 Task: Send an email with the signature Dale Allen with the subject Thank you for collaboration and the message I need to make some changes to the project plan. Can you please provide me with the necessary access to do so? from softage.10@softage.net to softage.9@softage.net and softage.8@softage.net
Action: Mouse moved to (115, 121)
Screenshot: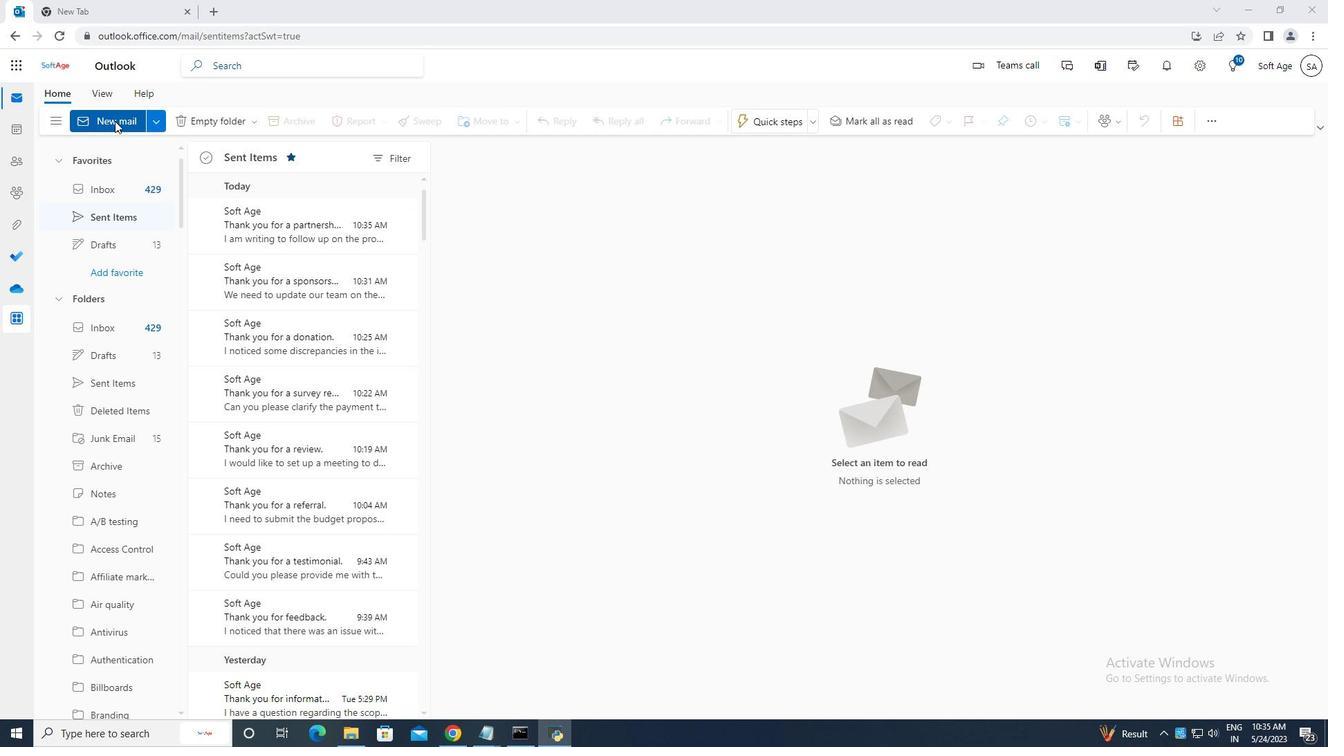 
Action: Mouse pressed left at (115, 121)
Screenshot: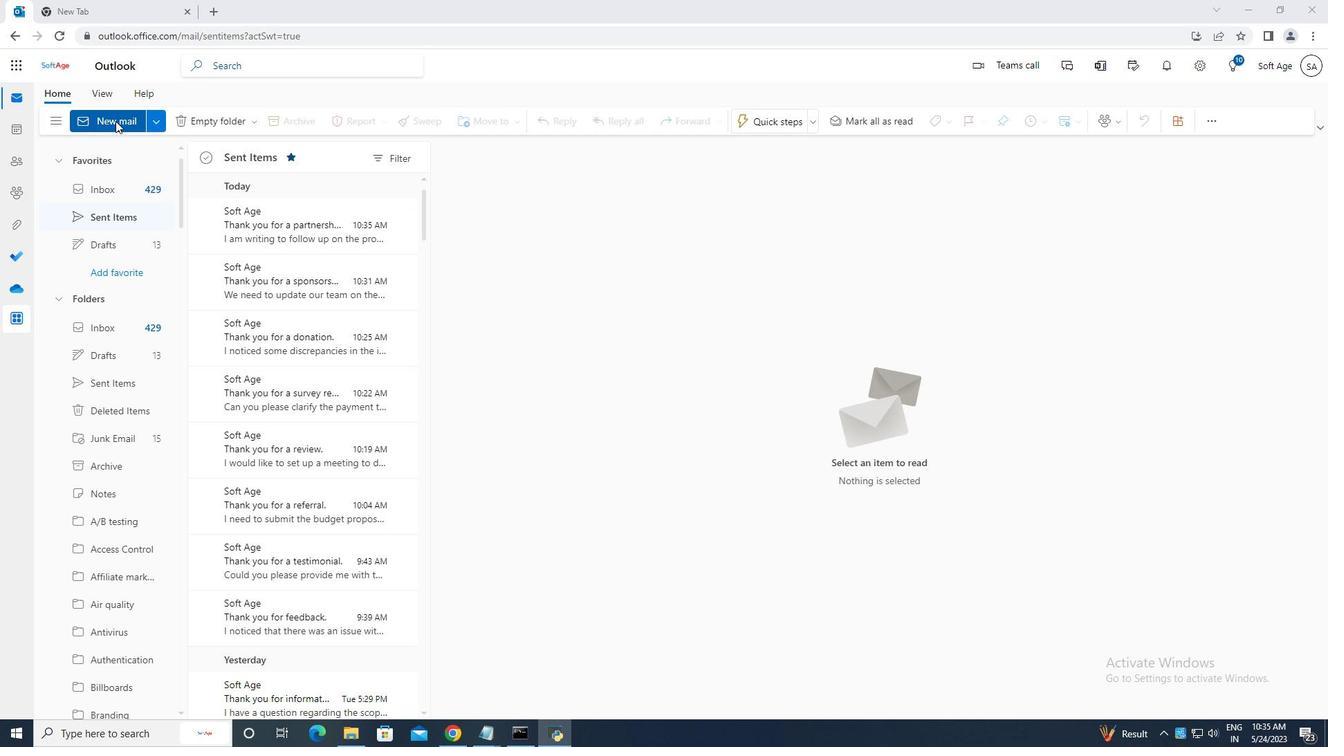 
Action: Mouse moved to (898, 118)
Screenshot: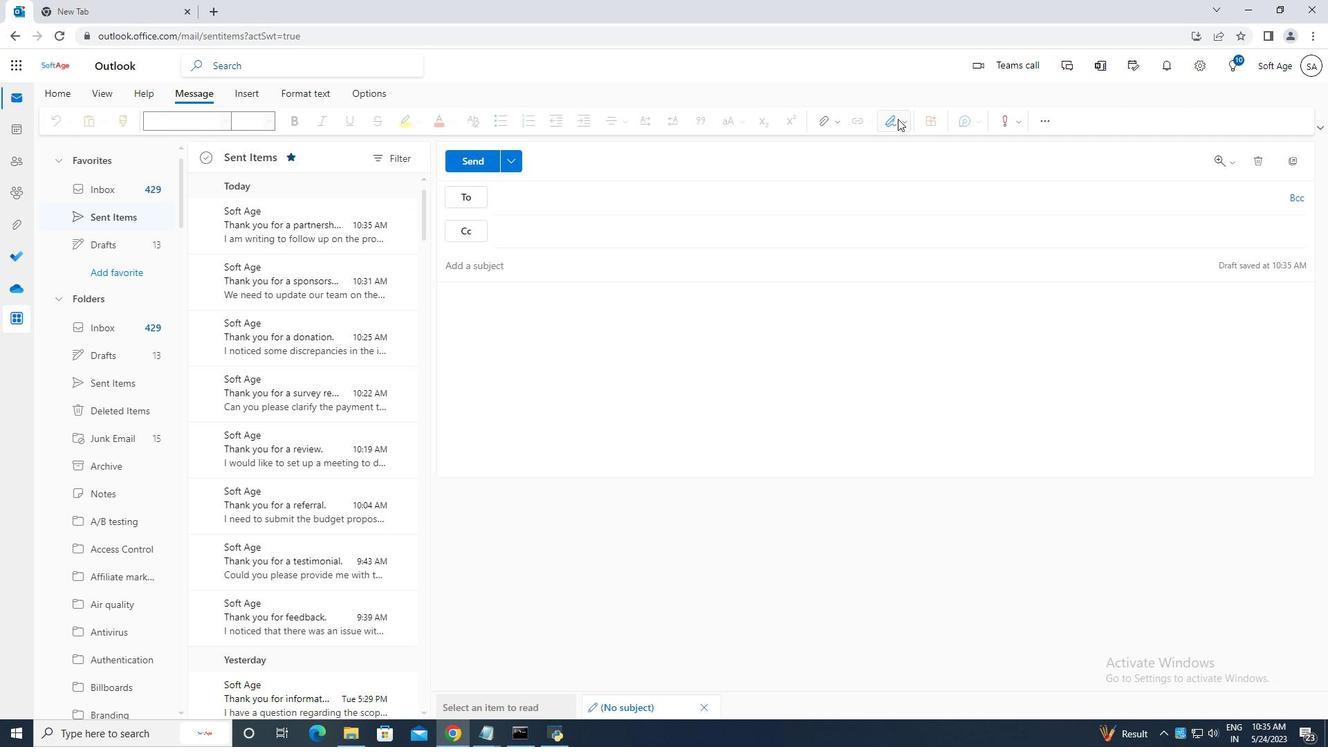 
Action: Mouse pressed left at (898, 118)
Screenshot: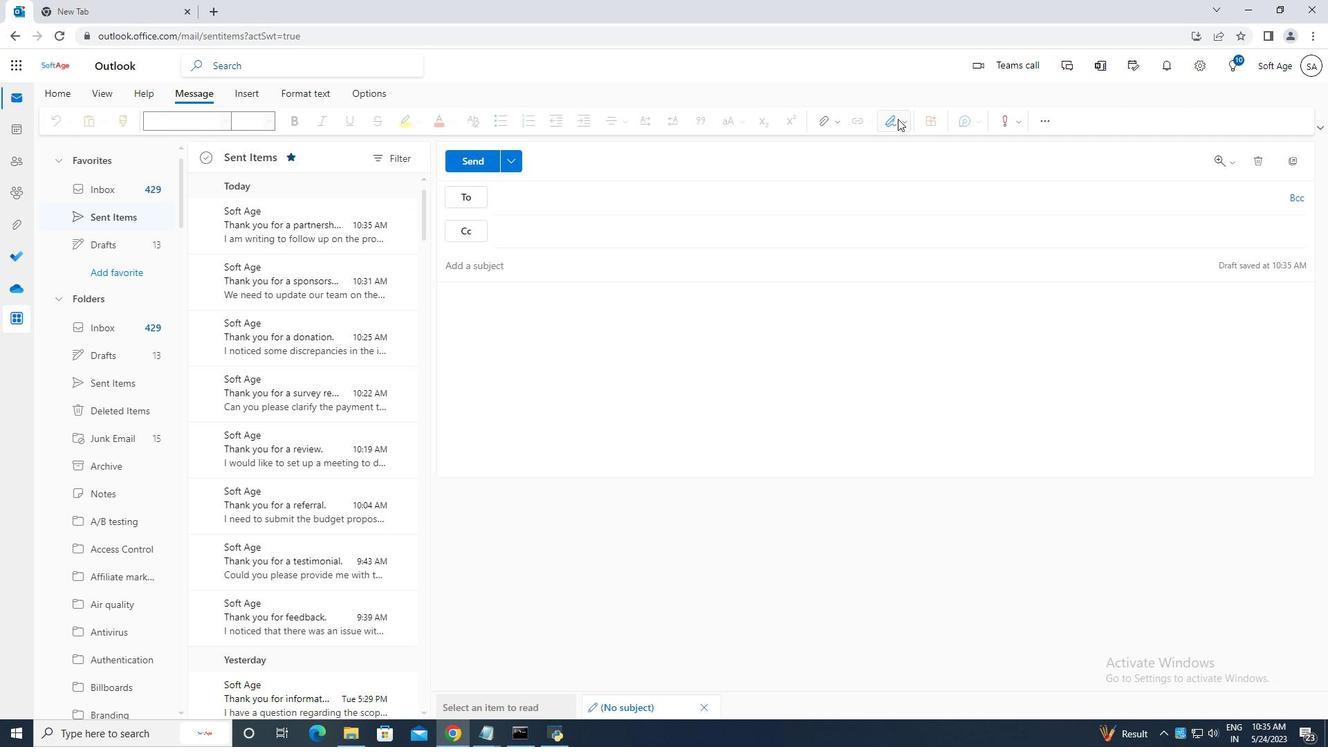
Action: Mouse moved to (880, 182)
Screenshot: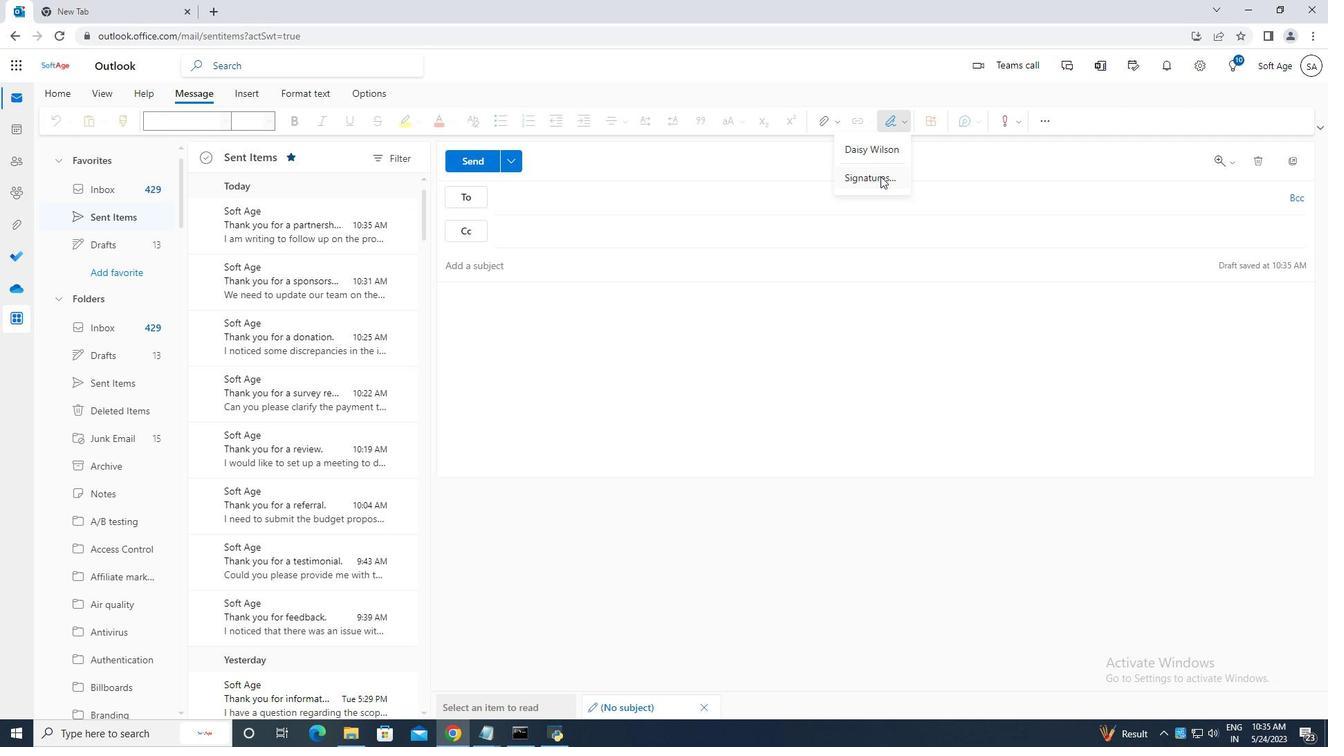 
Action: Mouse pressed left at (880, 182)
Screenshot: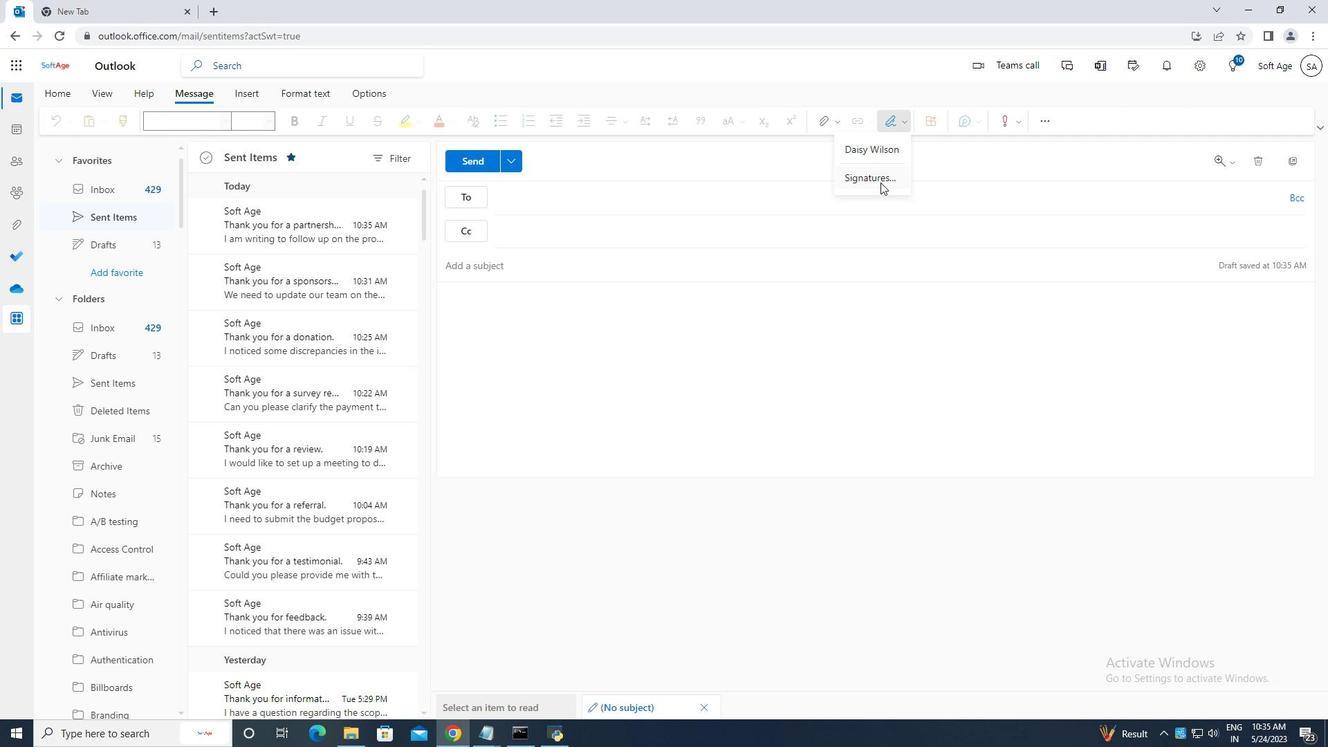 
Action: Mouse moved to (947, 235)
Screenshot: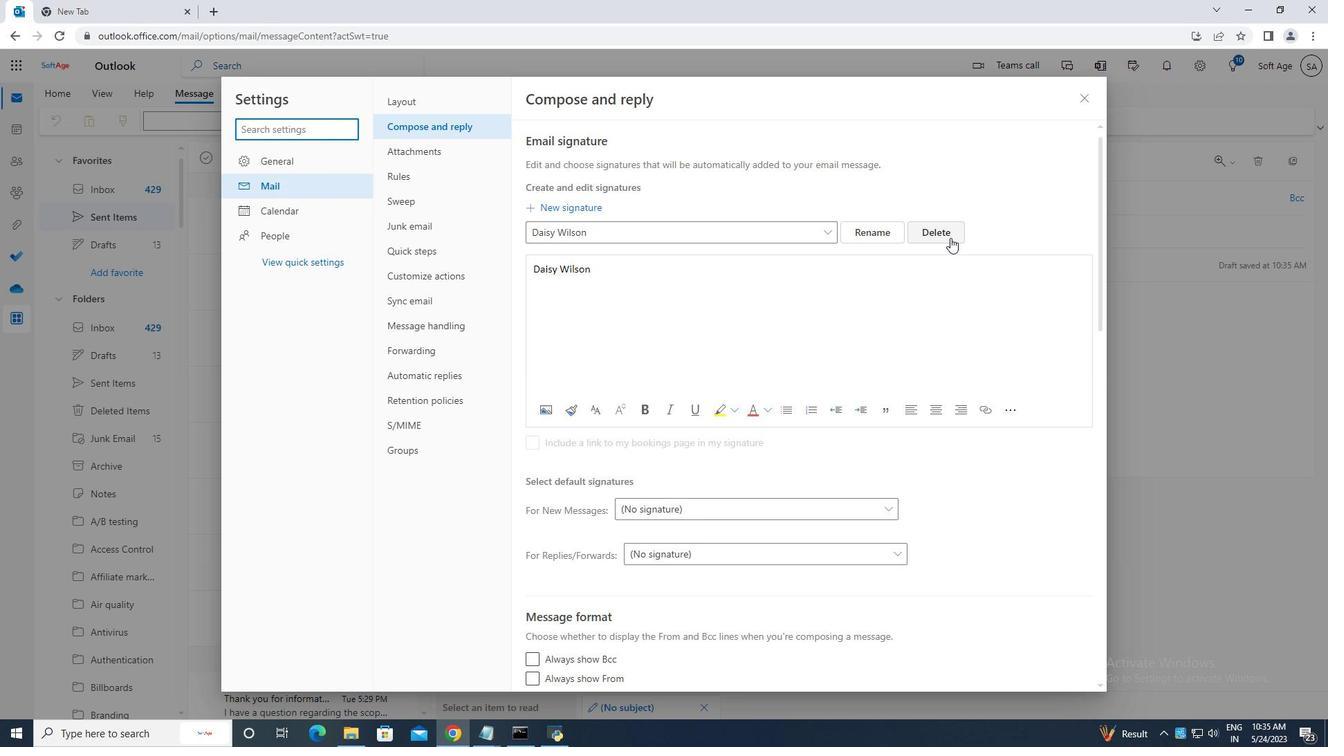 
Action: Mouse pressed left at (947, 235)
Screenshot: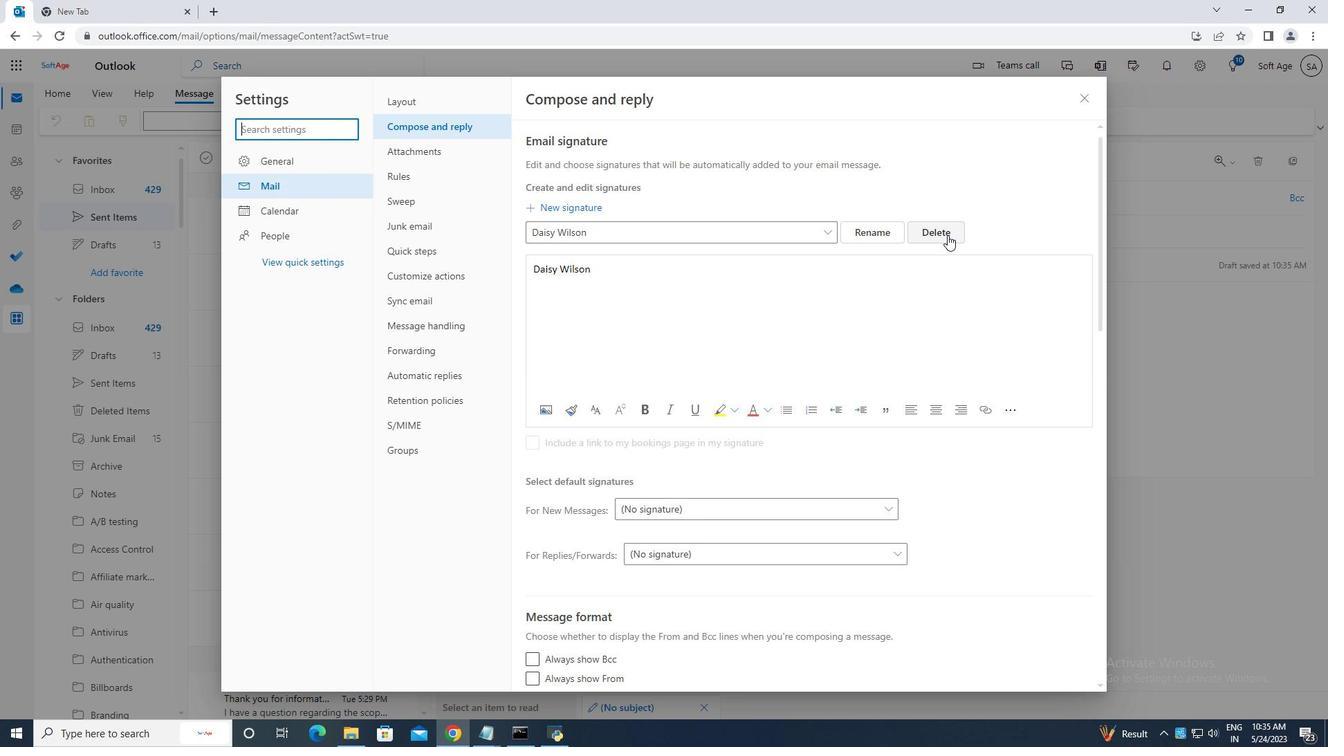 
Action: Mouse moved to (650, 226)
Screenshot: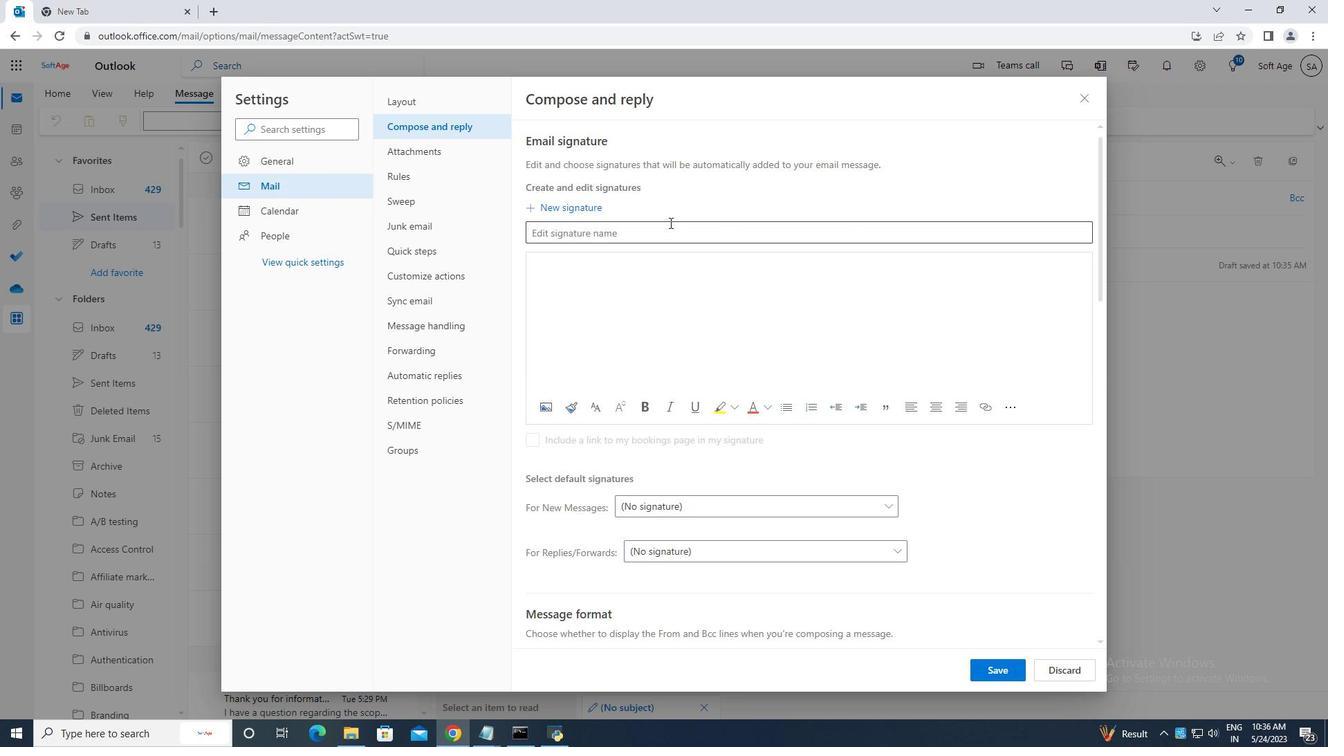 
Action: Mouse pressed left at (650, 226)
Screenshot: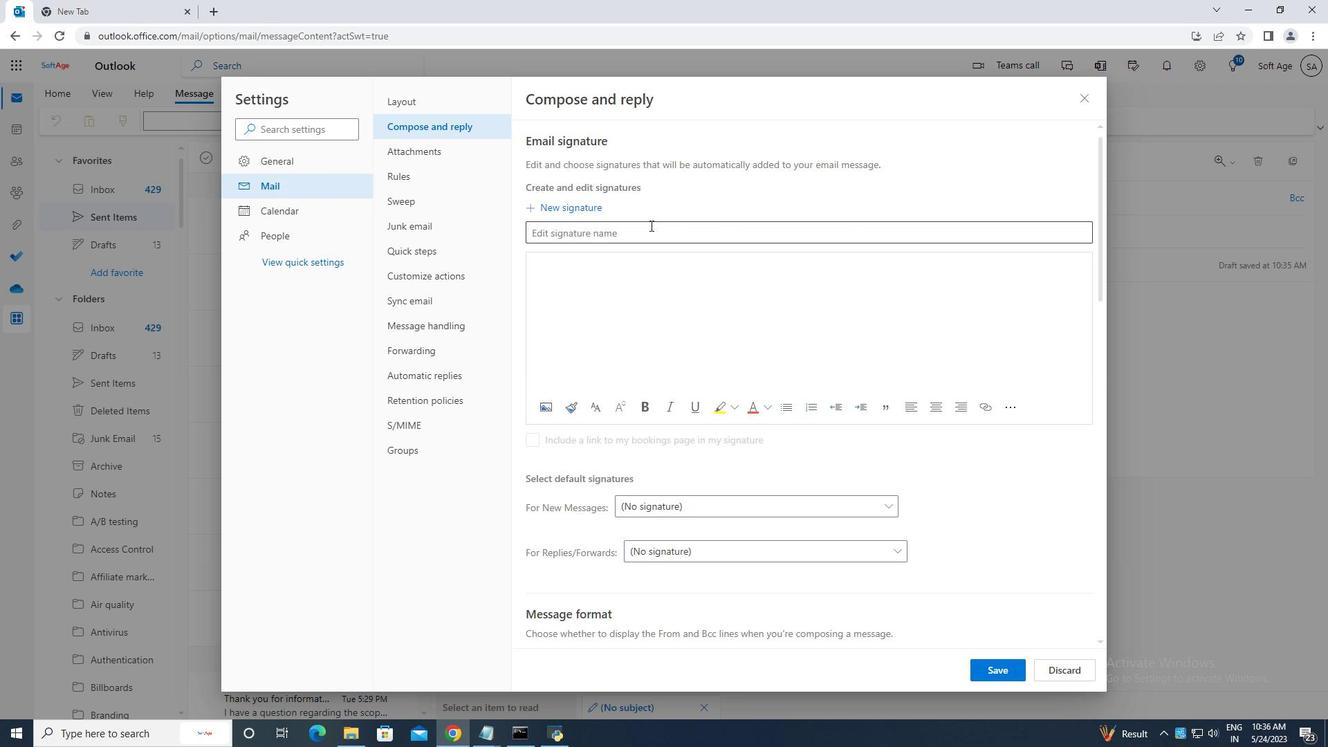 
Action: Key pressed <Key.caps_lock>D<Key.caps_lock>ale<Key.space><Key.caps_lock>A<Key.caps_lock>llen<Key.space>
Screenshot: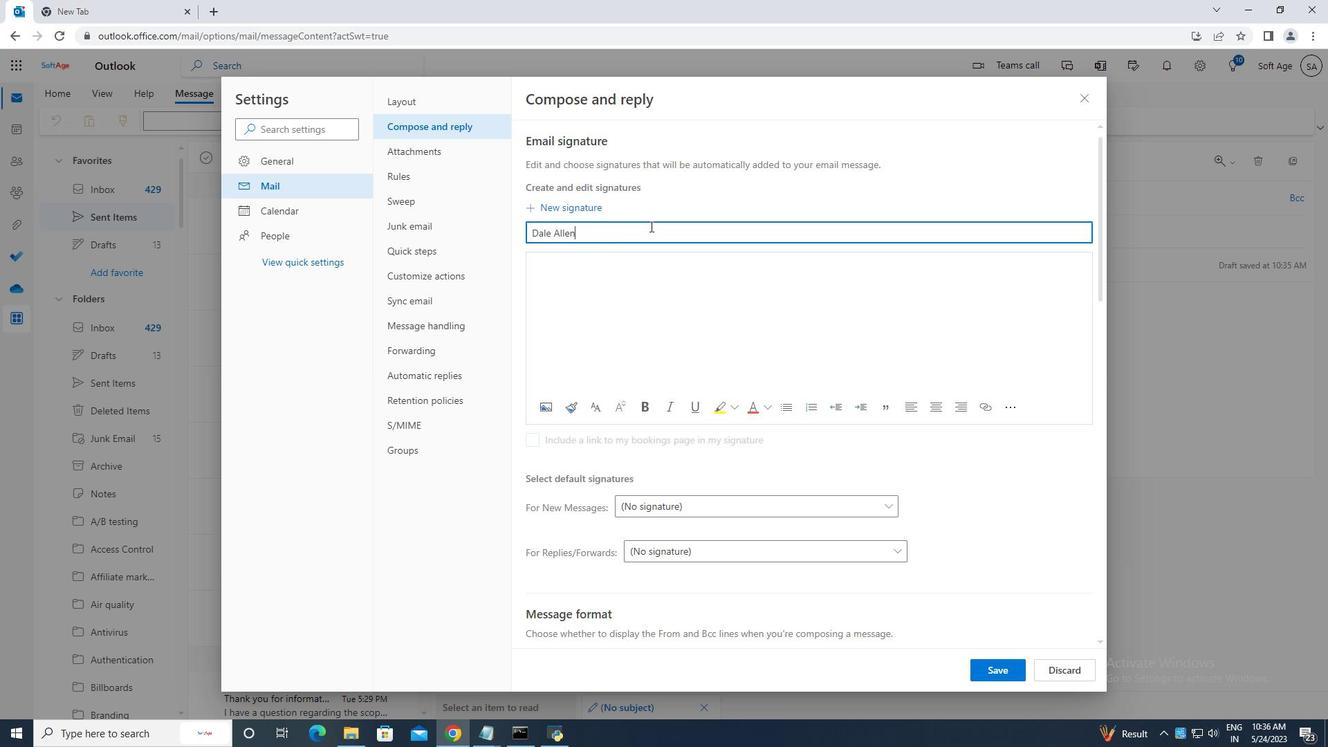 
Action: Mouse moved to (550, 262)
Screenshot: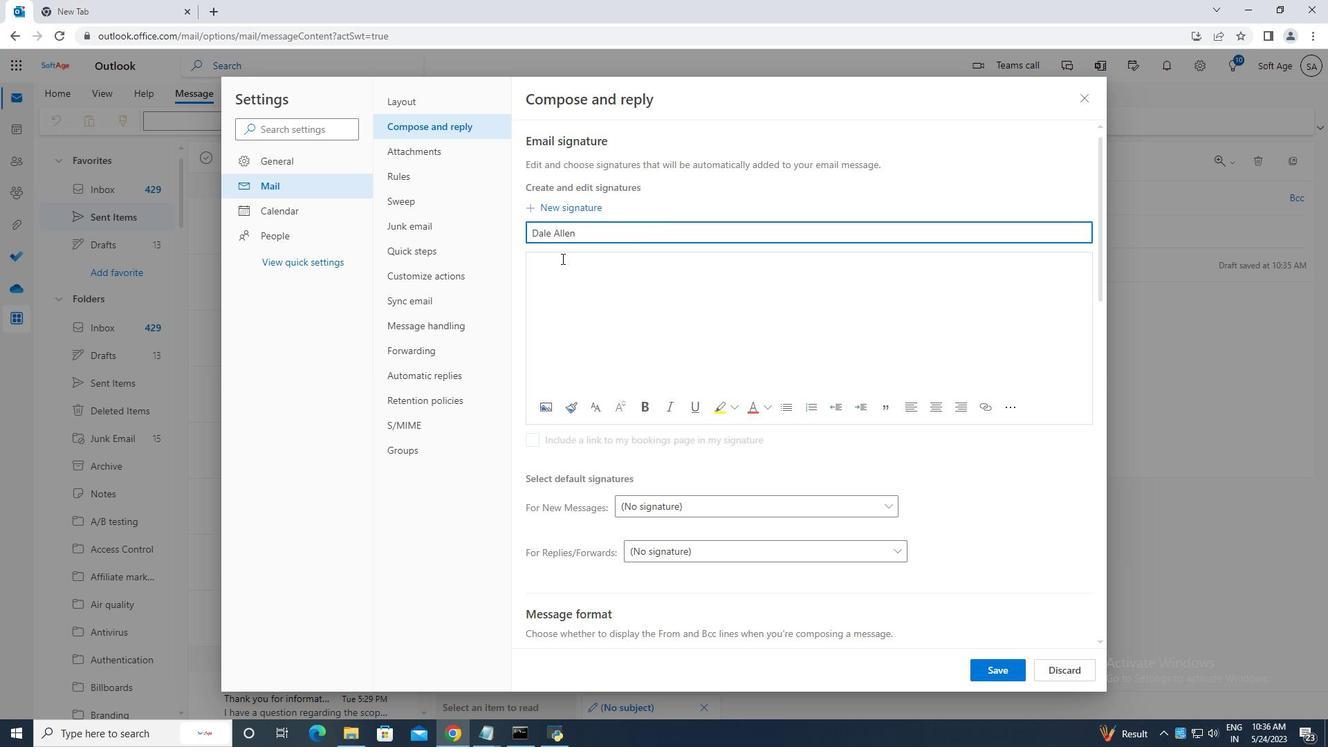 
Action: Mouse pressed left at (550, 262)
Screenshot: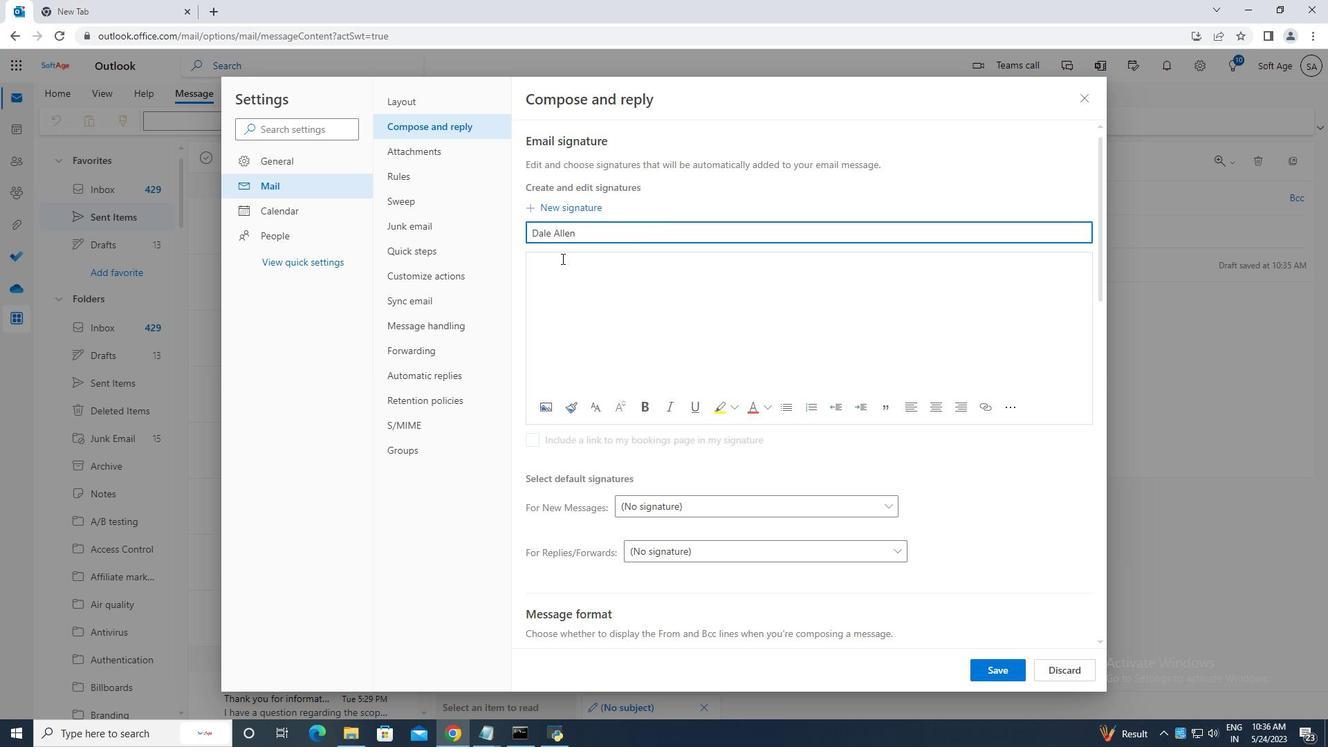 
Action: Mouse moved to (549, 261)
Screenshot: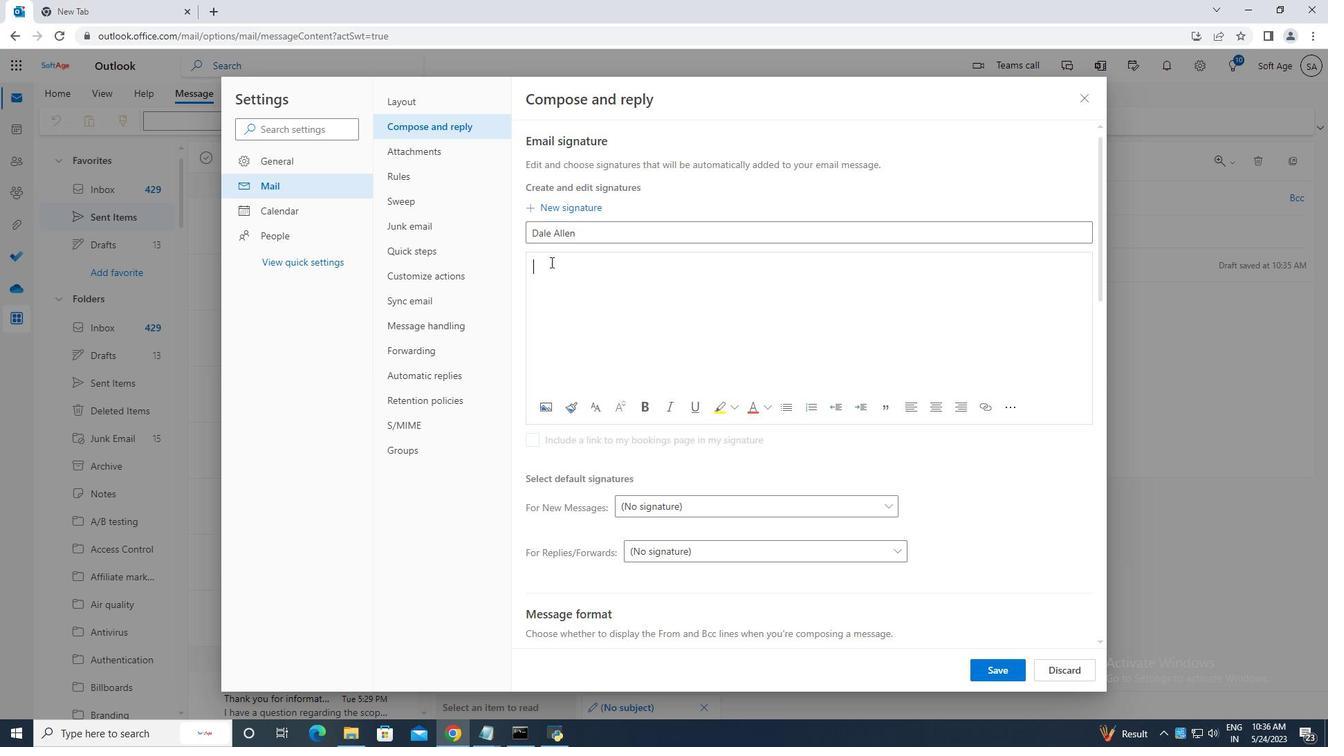 
Action: Key pressed <Key.caps_lock>D<Key.caps_lock>ale<Key.space><Key.caps_lock>A<Key.caps_lock>llen
Screenshot: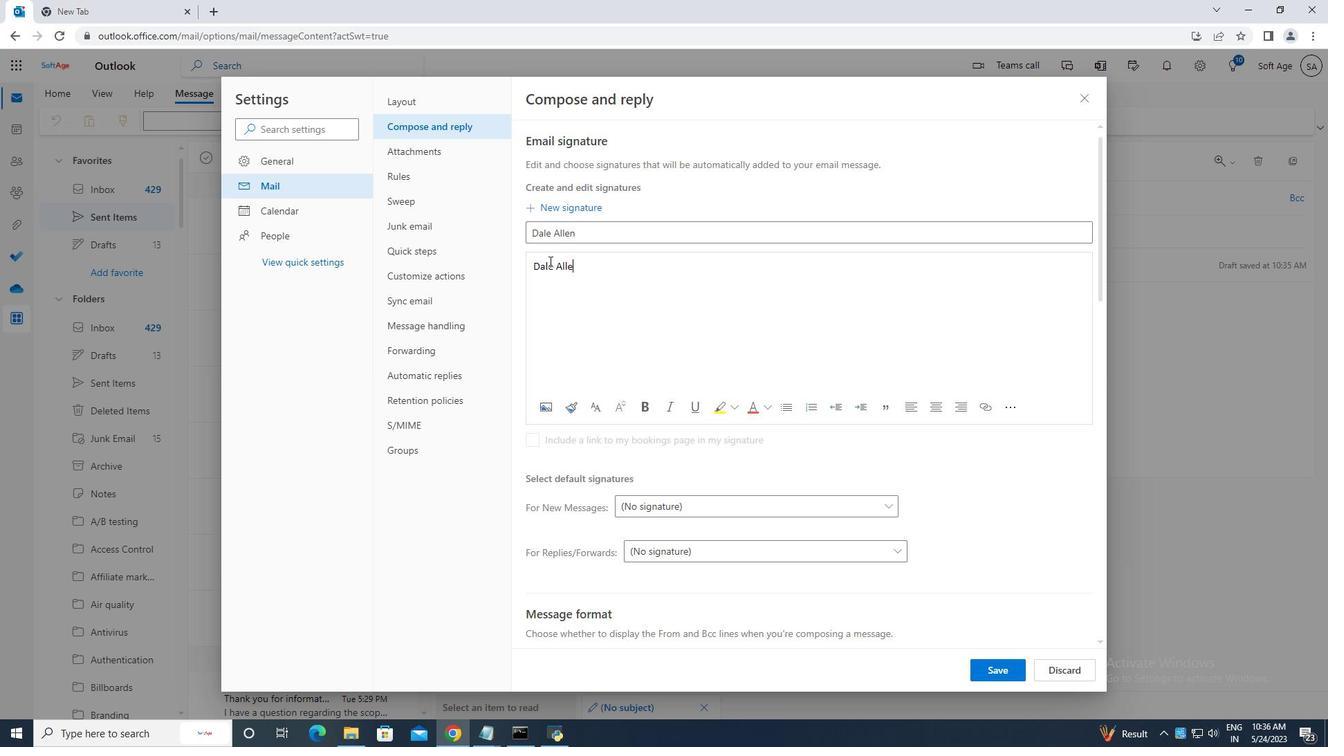 
Action: Mouse moved to (996, 673)
Screenshot: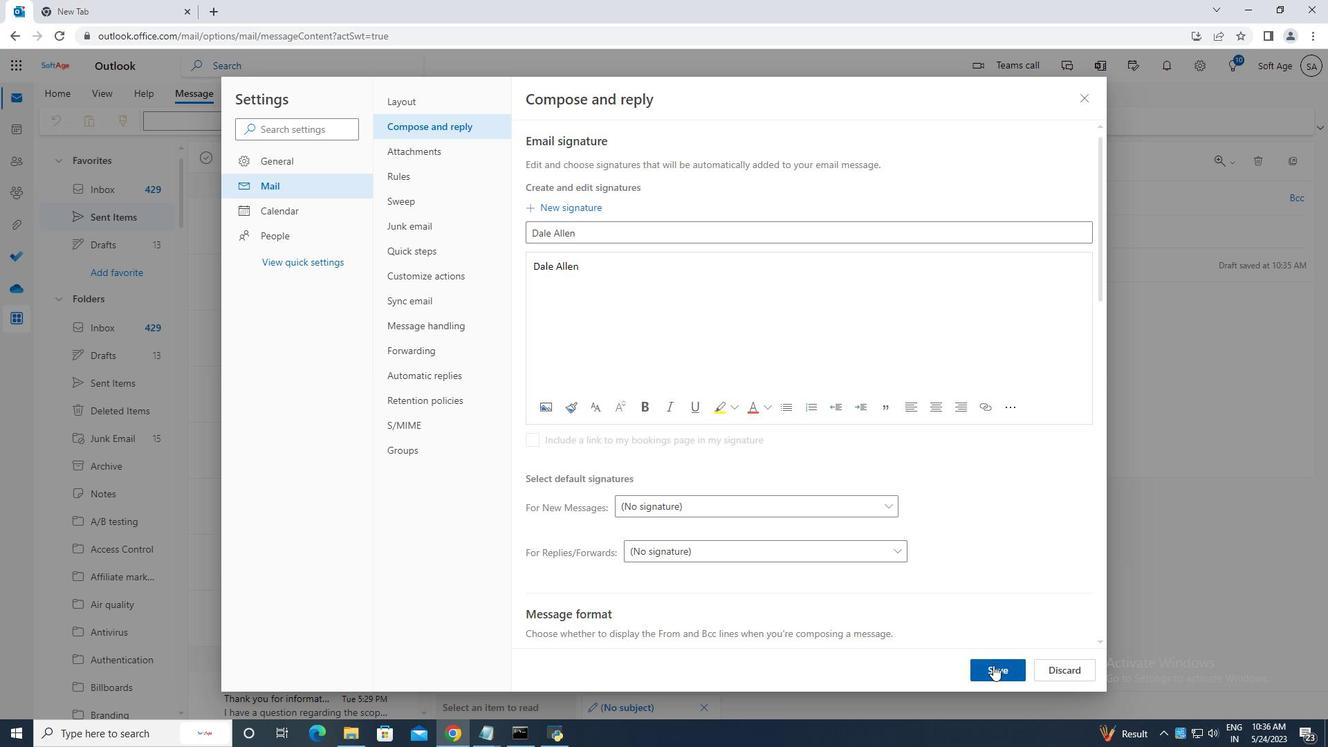 
Action: Mouse pressed left at (996, 673)
Screenshot: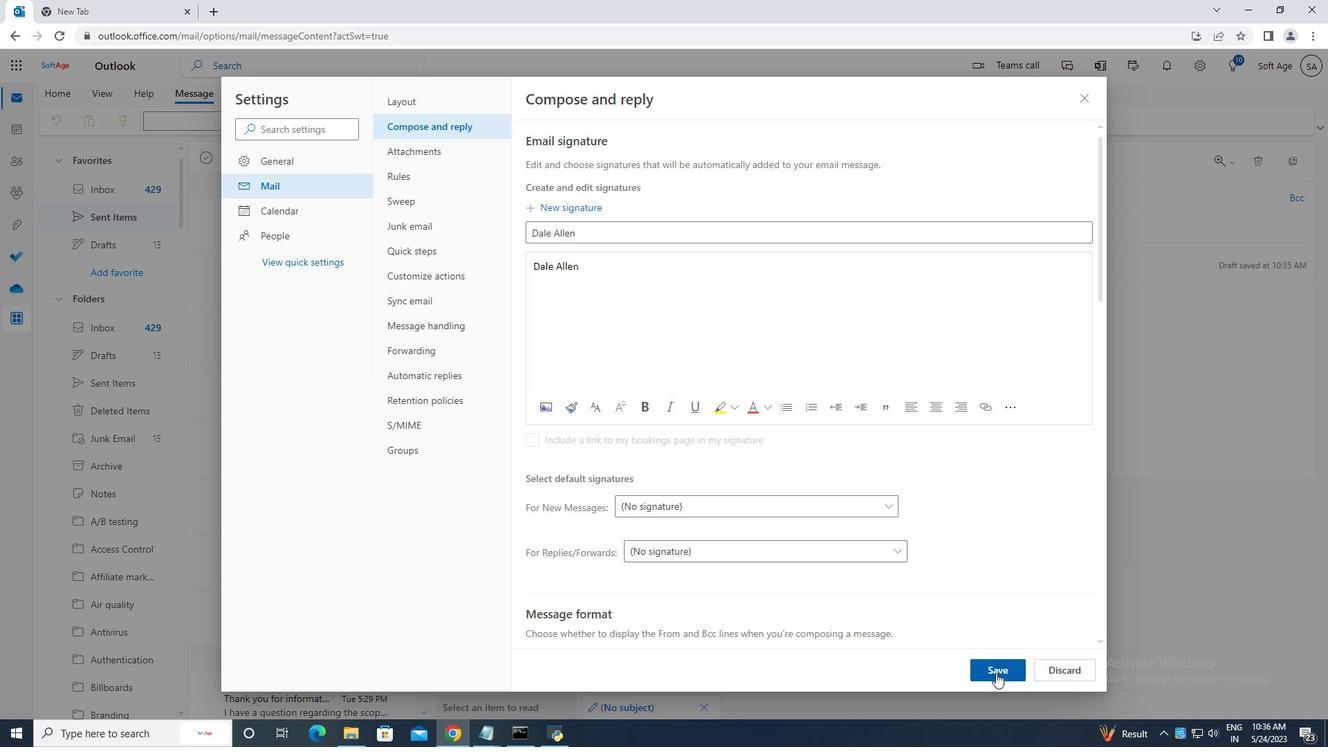 
Action: Mouse moved to (1094, 101)
Screenshot: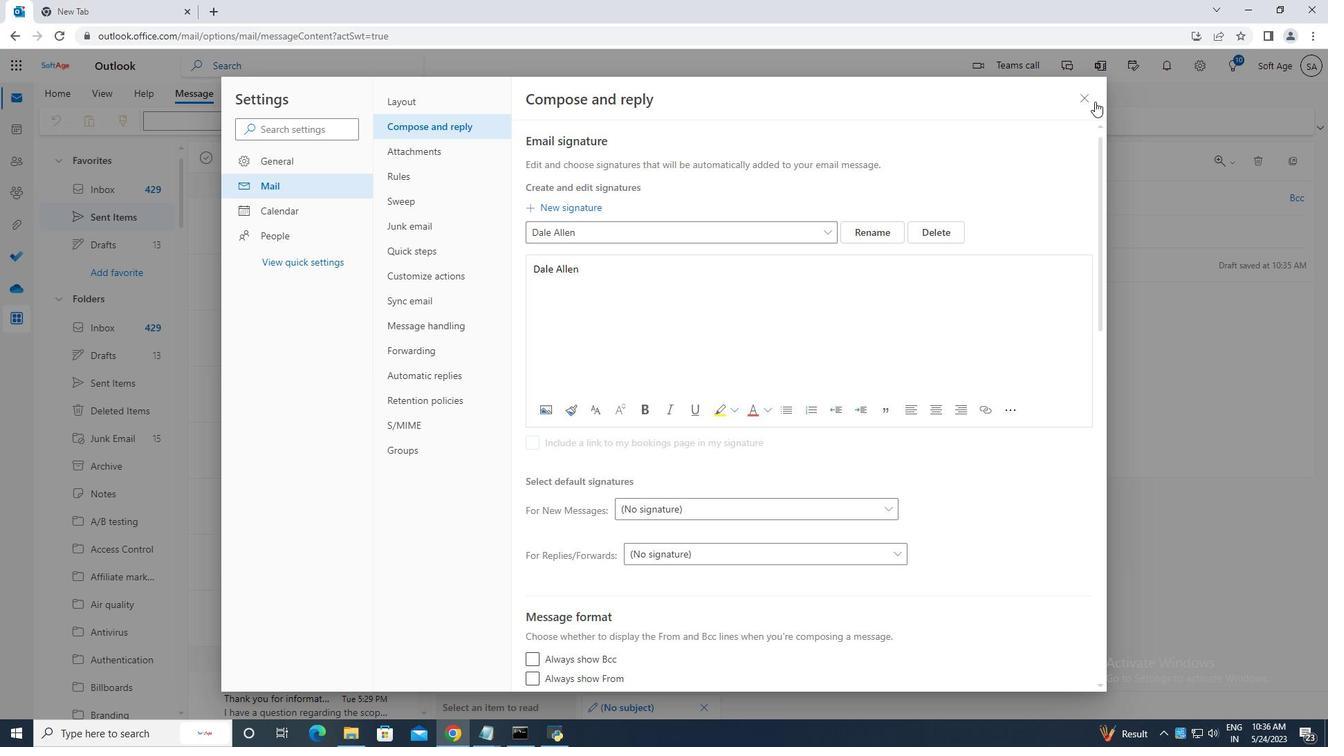 
Action: Mouse pressed left at (1094, 101)
Screenshot: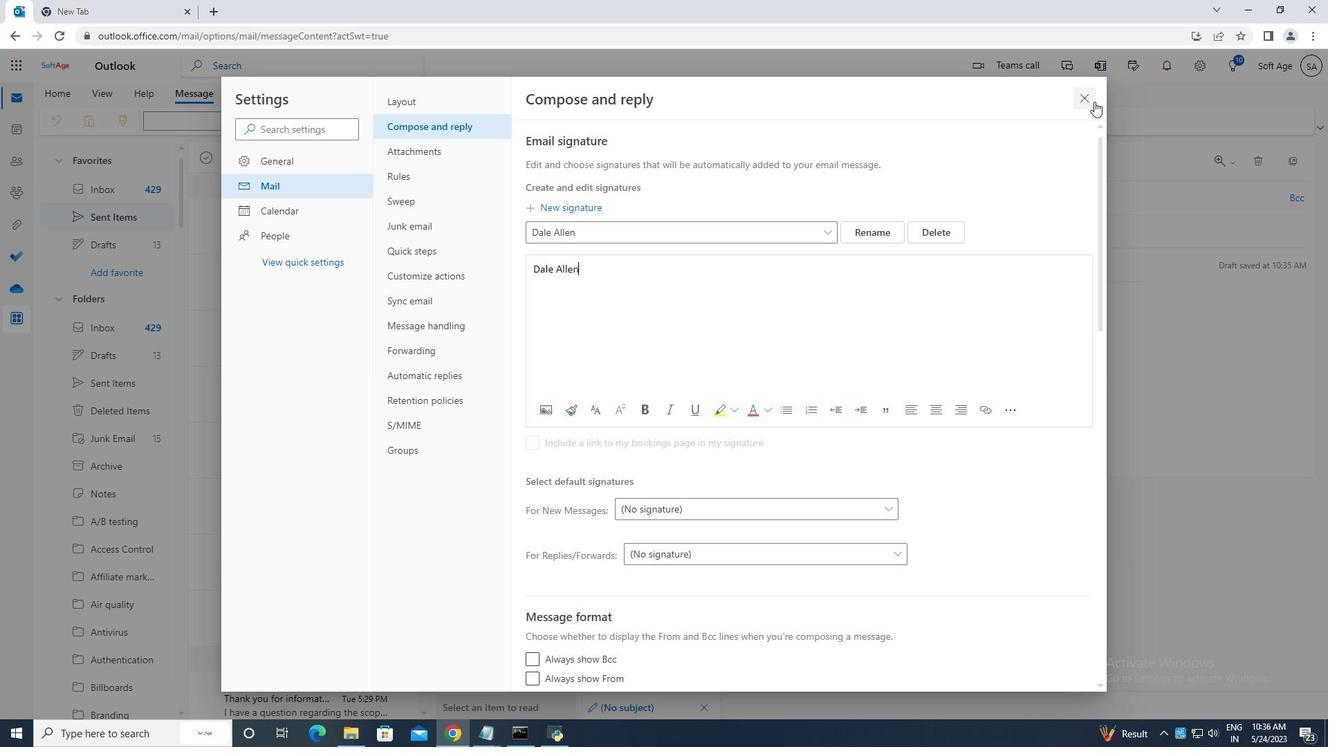 
Action: Mouse moved to (903, 118)
Screenshot: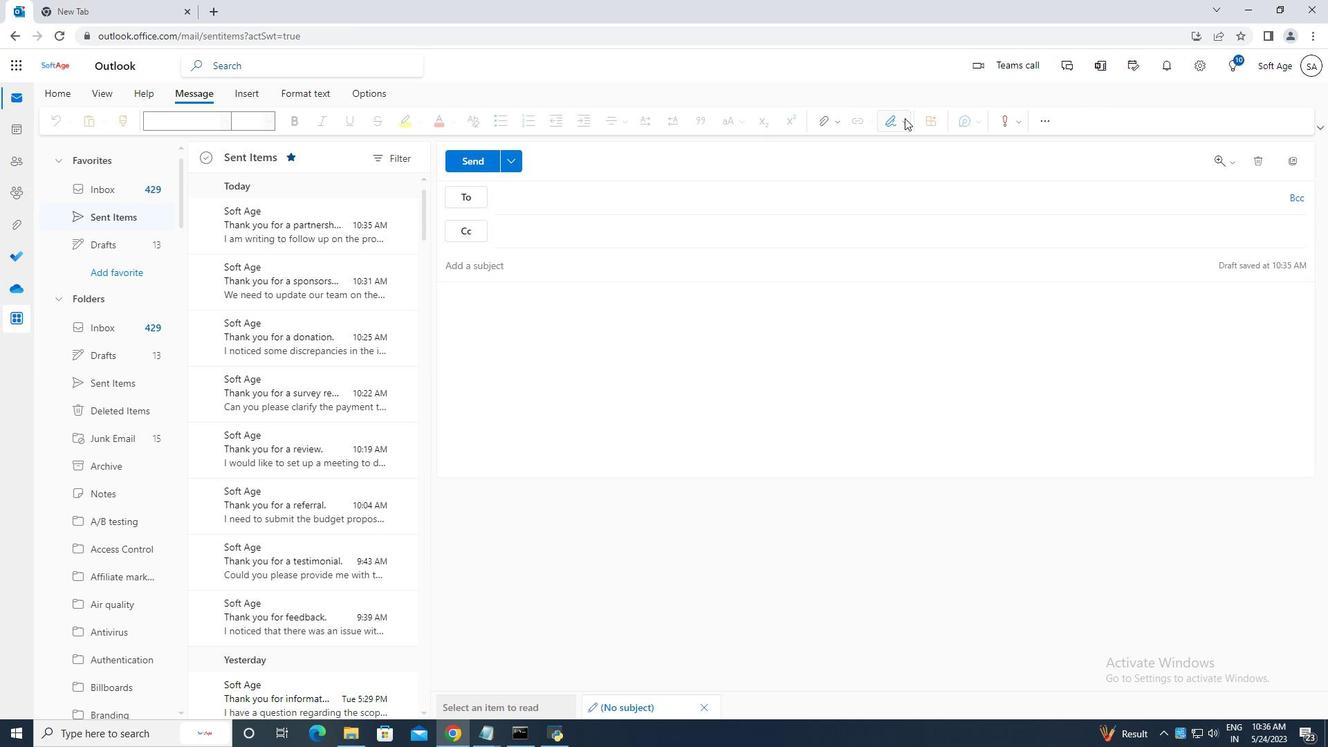 
Action: Mouse pressed left at (903, 118)
Screenshot: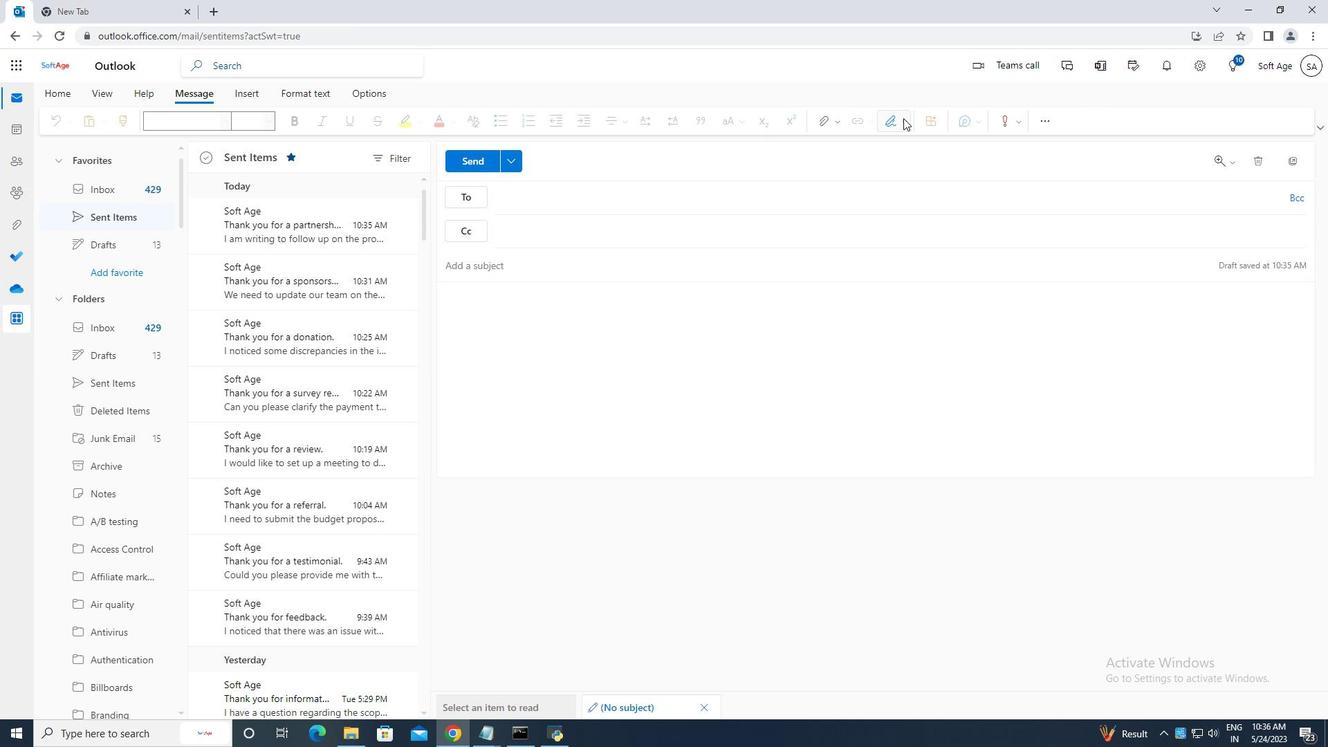 
Action: Mouse moved to (884, 146)
Screenshot: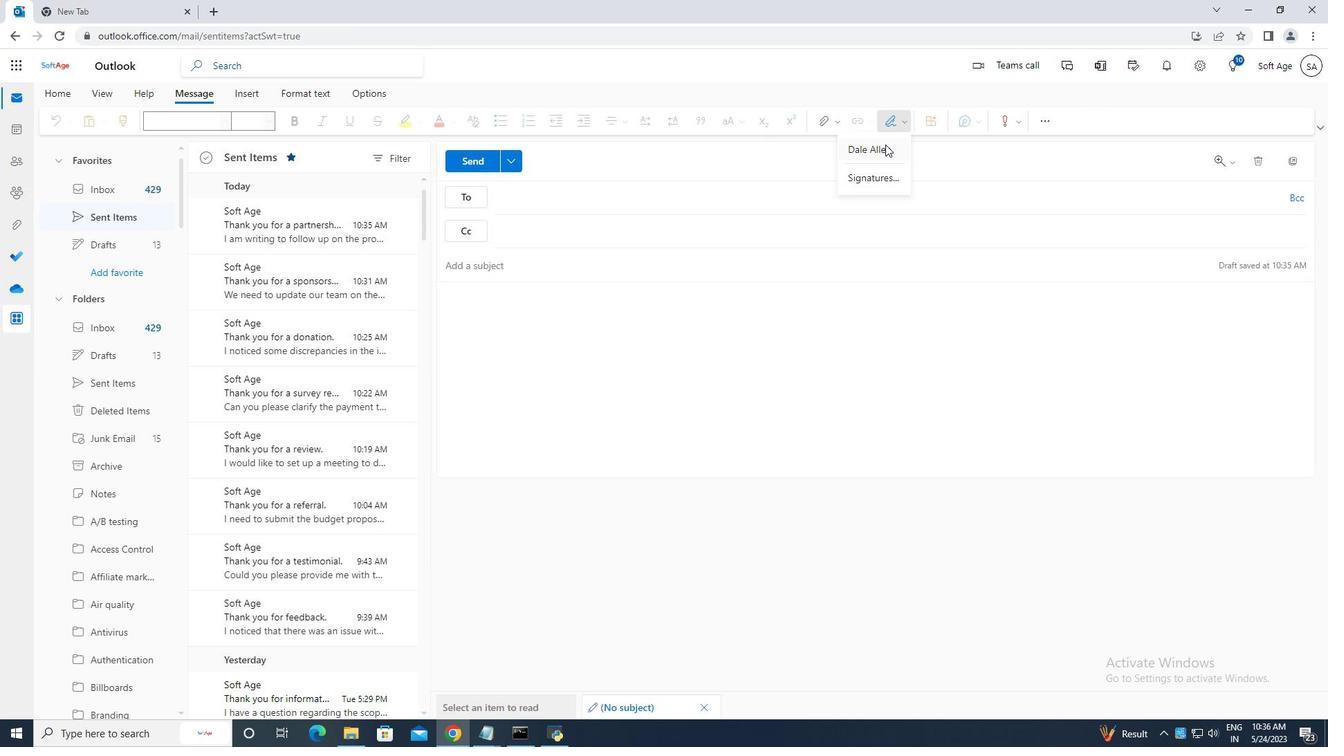 
Action: Mouse pressed left at (884, 146)
Screenshot: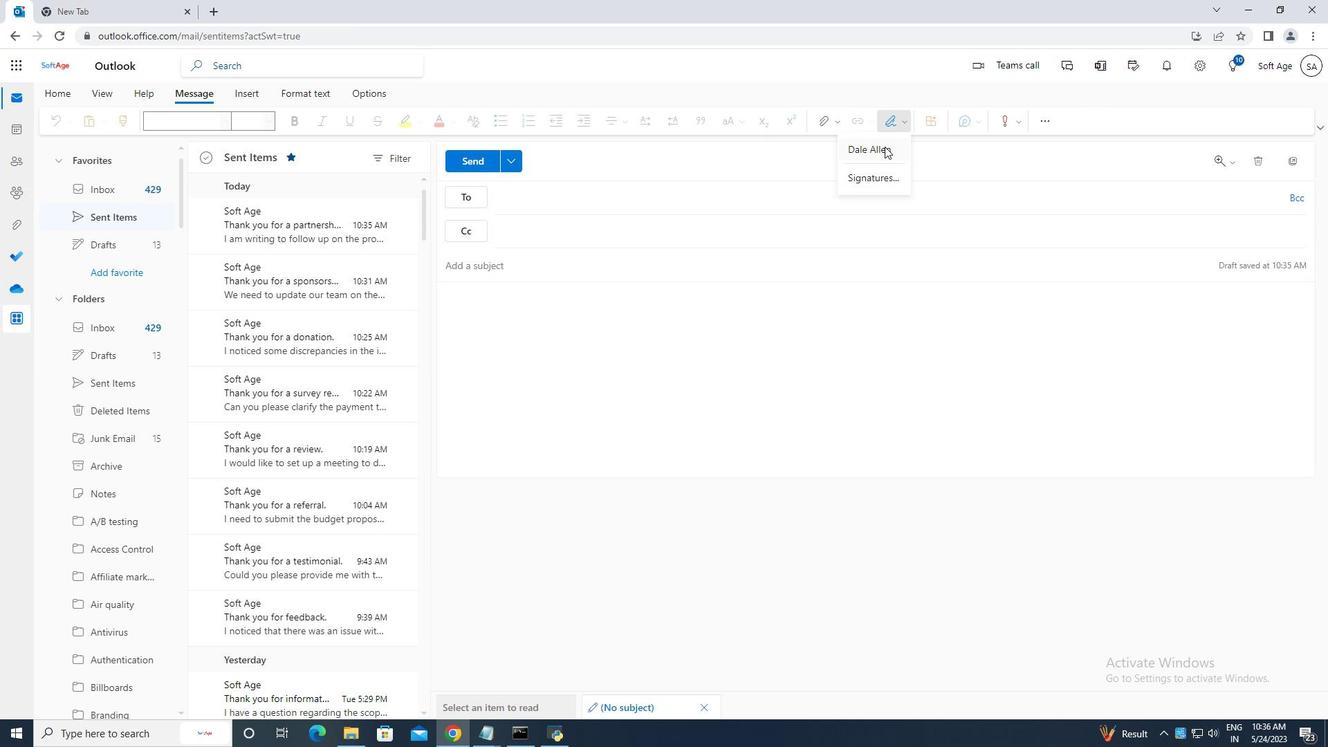 
Action: Mouse moved to (486, 266)
Screenshot: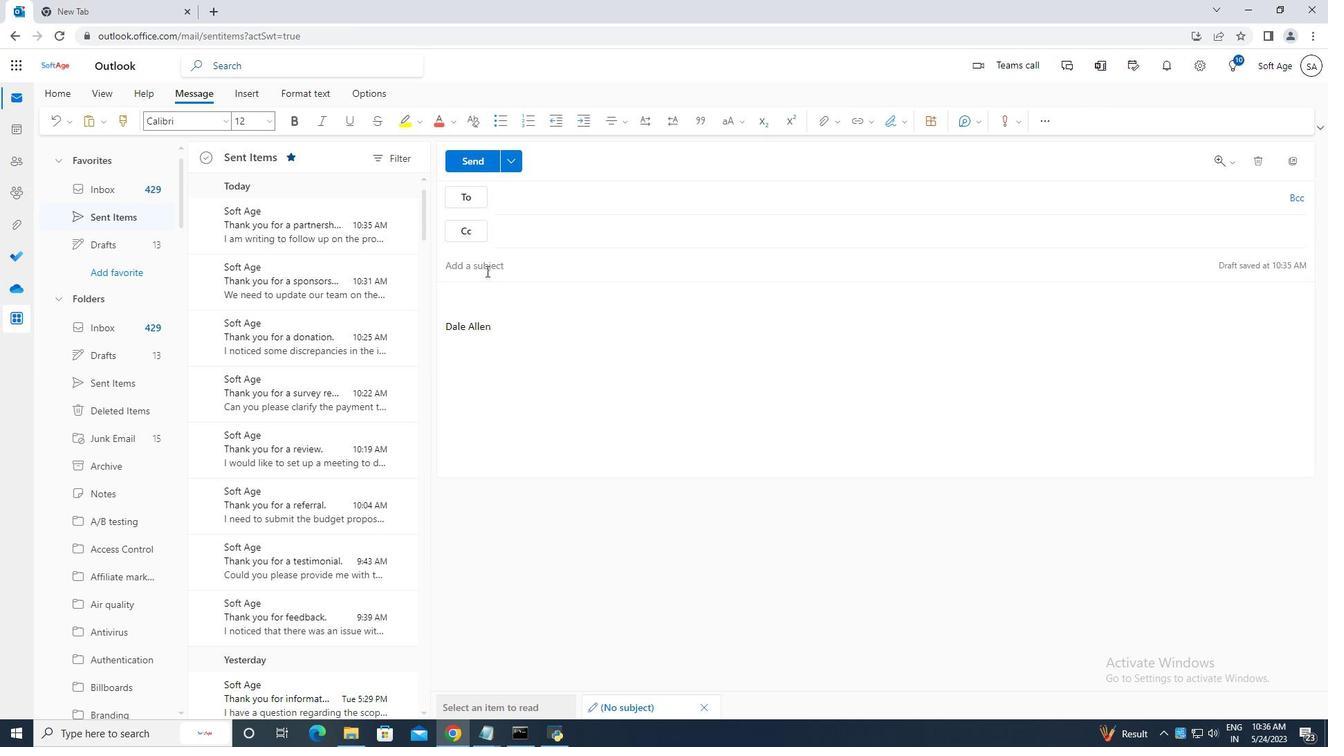 
Action: Mouse pressed left at (486, 266)
Screenshot: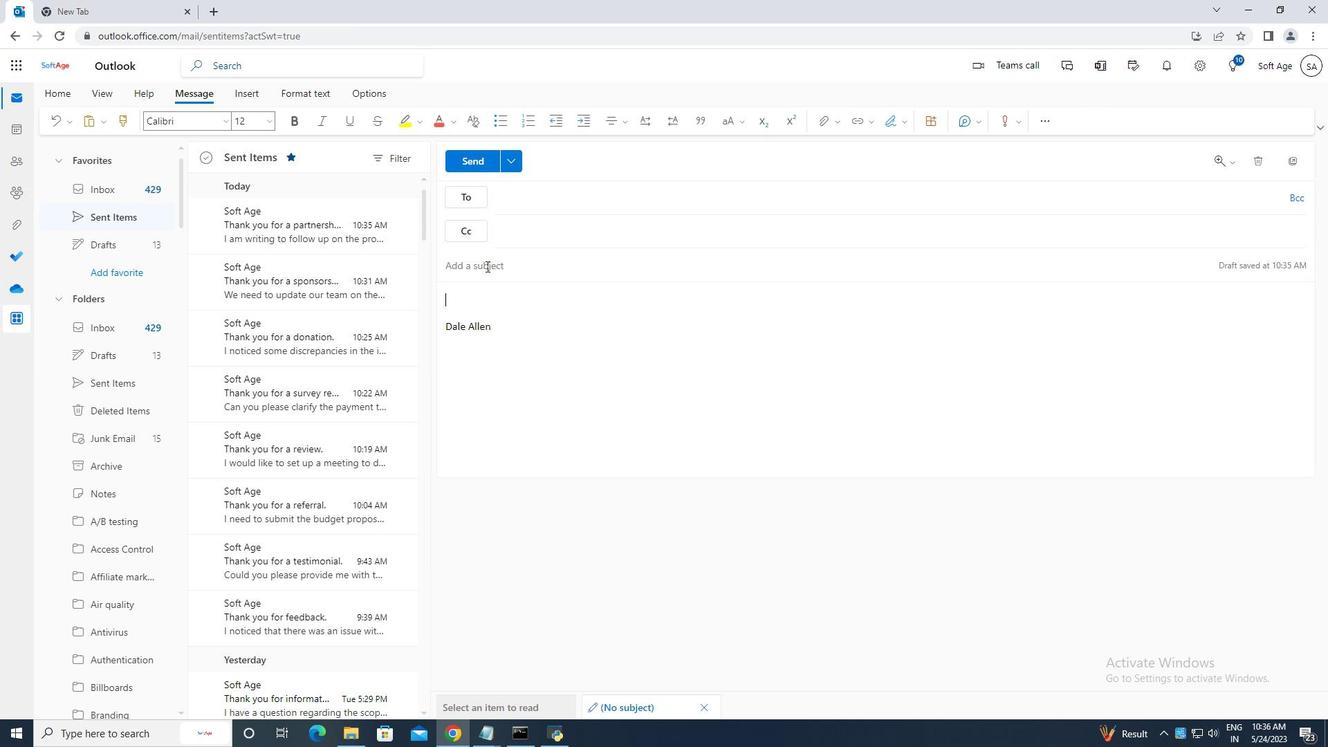 
Action: Mouse moved to (487, 266)
Screenshot: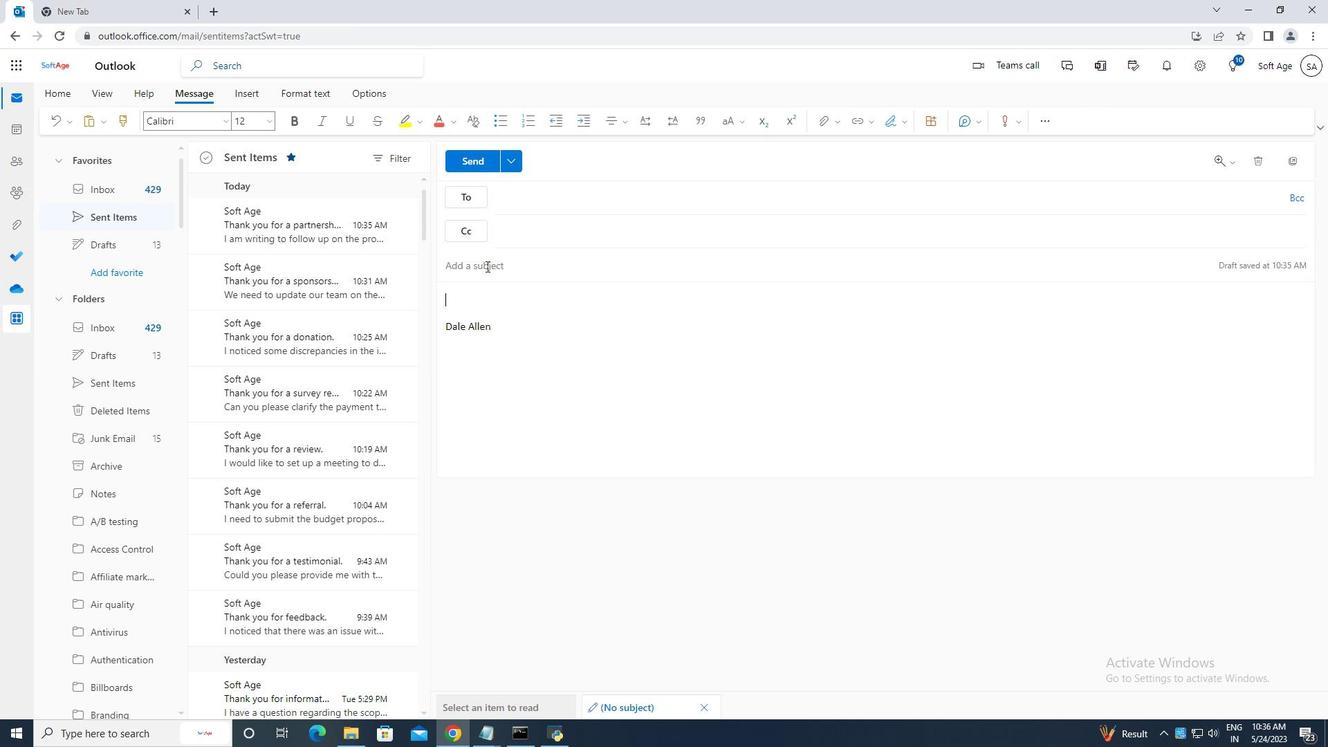 
Action: Key pressed <Key.caps_lock>T<Key.caps_lock>hank<Key.space>you<Key.space>for<Key.space>collaboration<Key.space><Key.backspace>.
Screenshot: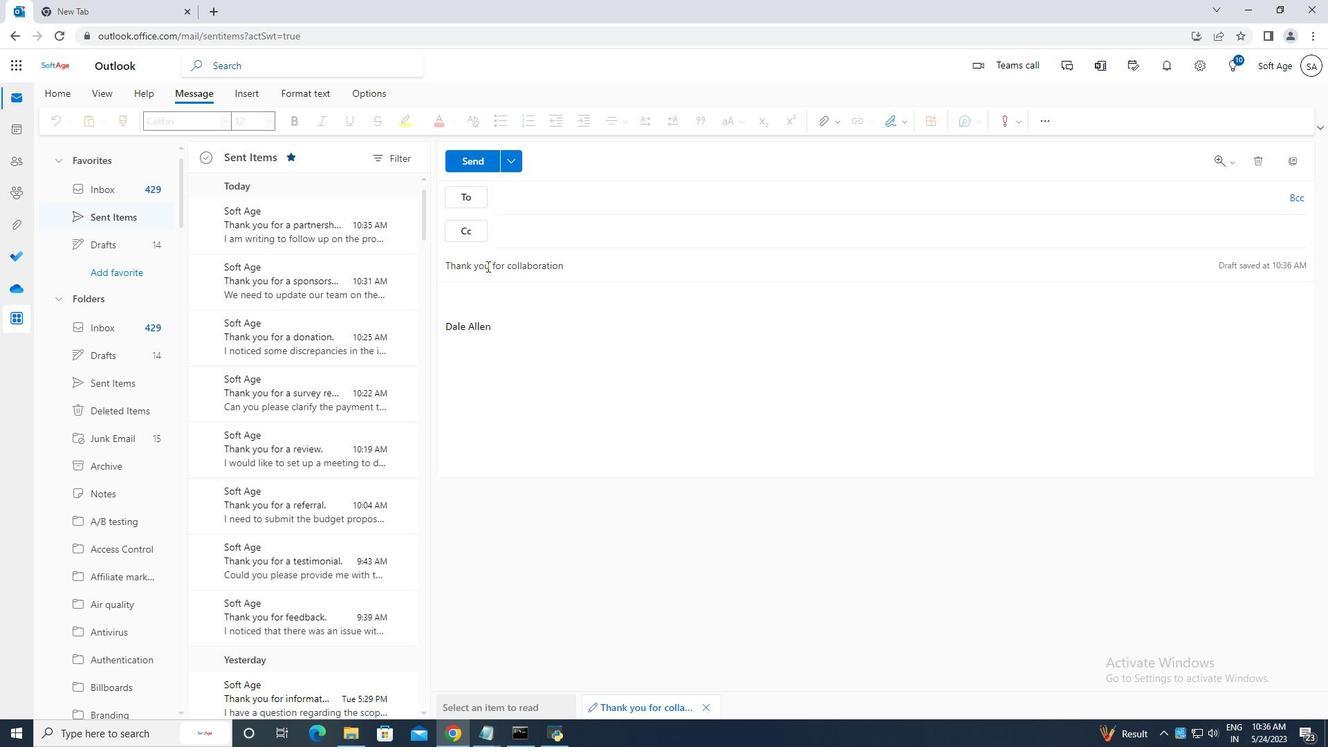 
Action: Mouse moved to (495, 298)
Screenshot: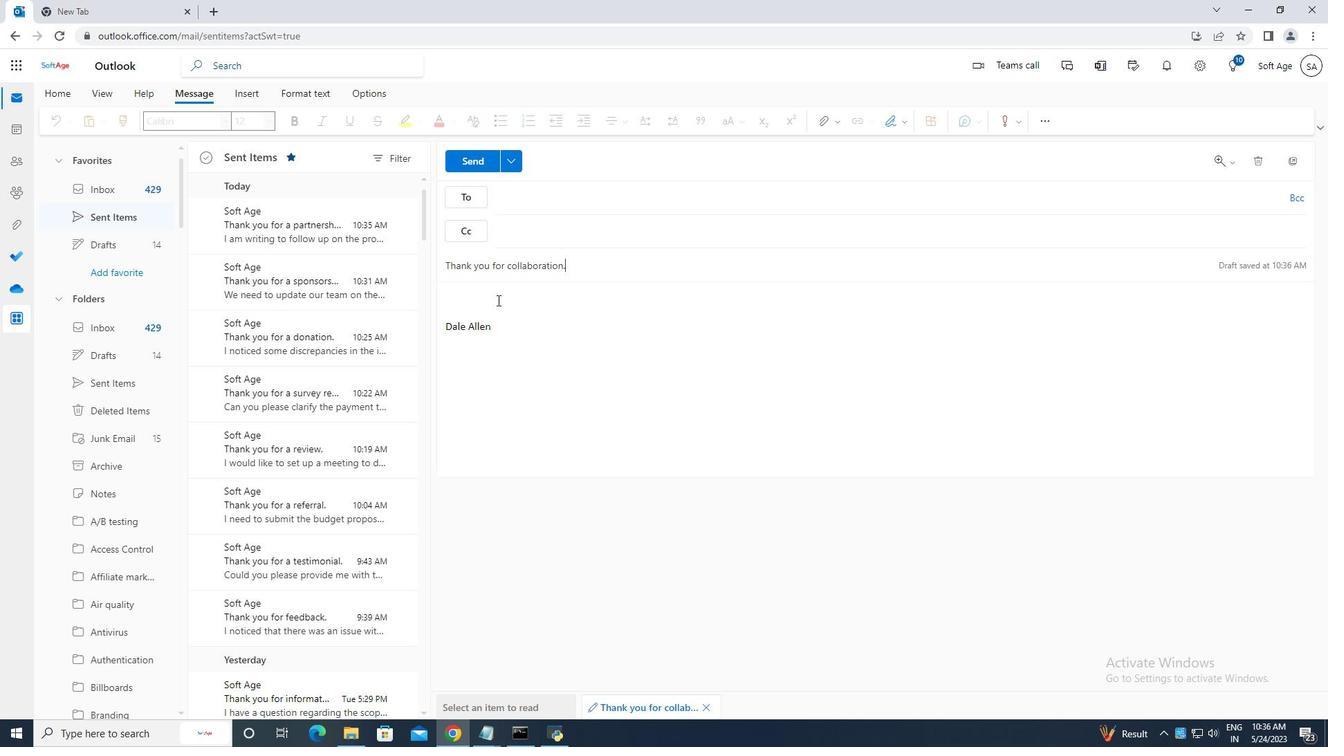 
Action: Mouse pressed left at (495, 298)
Screenshot: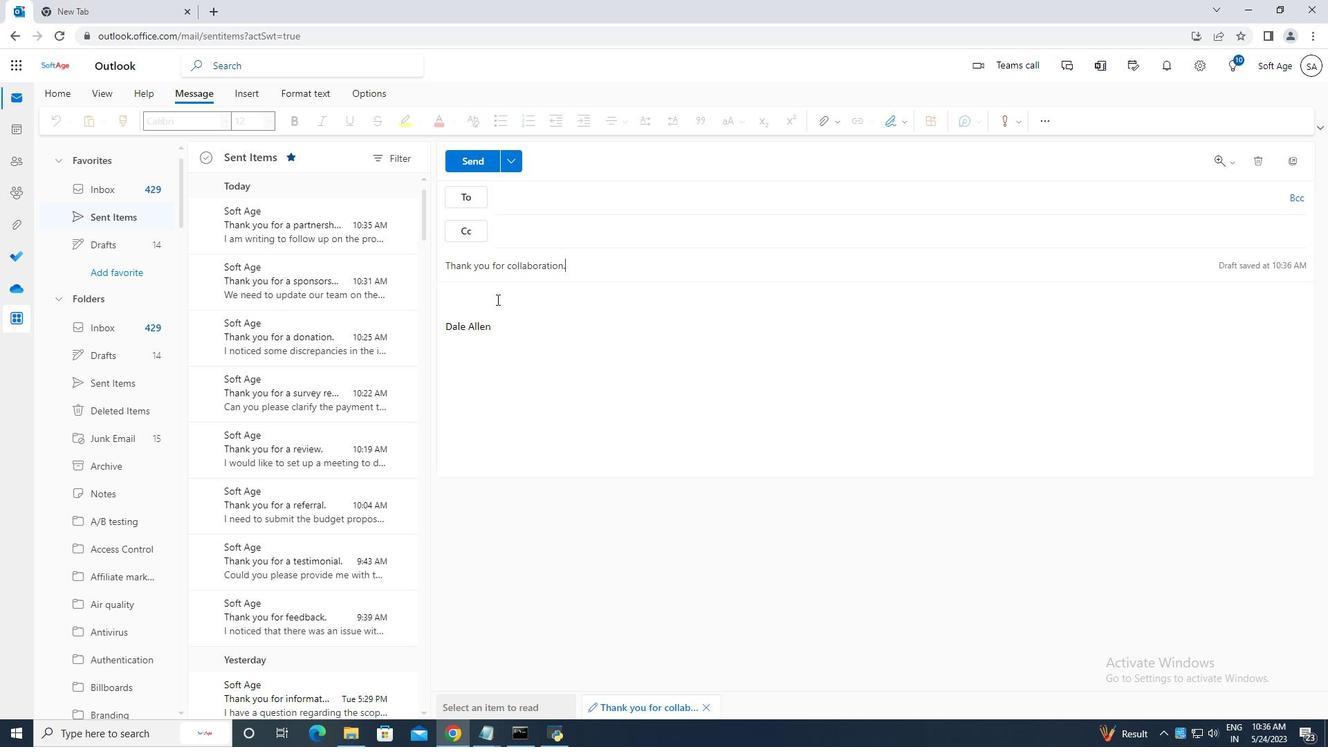 
Action: Key pressed <Key.caps_lock>I<Key.caps_lock><Key.space>need<Key.space>to<Key.space>make<Key.space>some<Key.space>changes<Key.space>to<Key.space>the<Key.space>project<Key.space>plan.<Key.space><Key.caps_lock>C<Key.caps_lock>an<Key.space>you<Key.space>please<Key.space>provide<Key.space>me<Key.space>with<Key.space>the<Key.space>necessary<Key.space>access<Key.space>to<Key.space>do<Key.space>so.
Screenshot: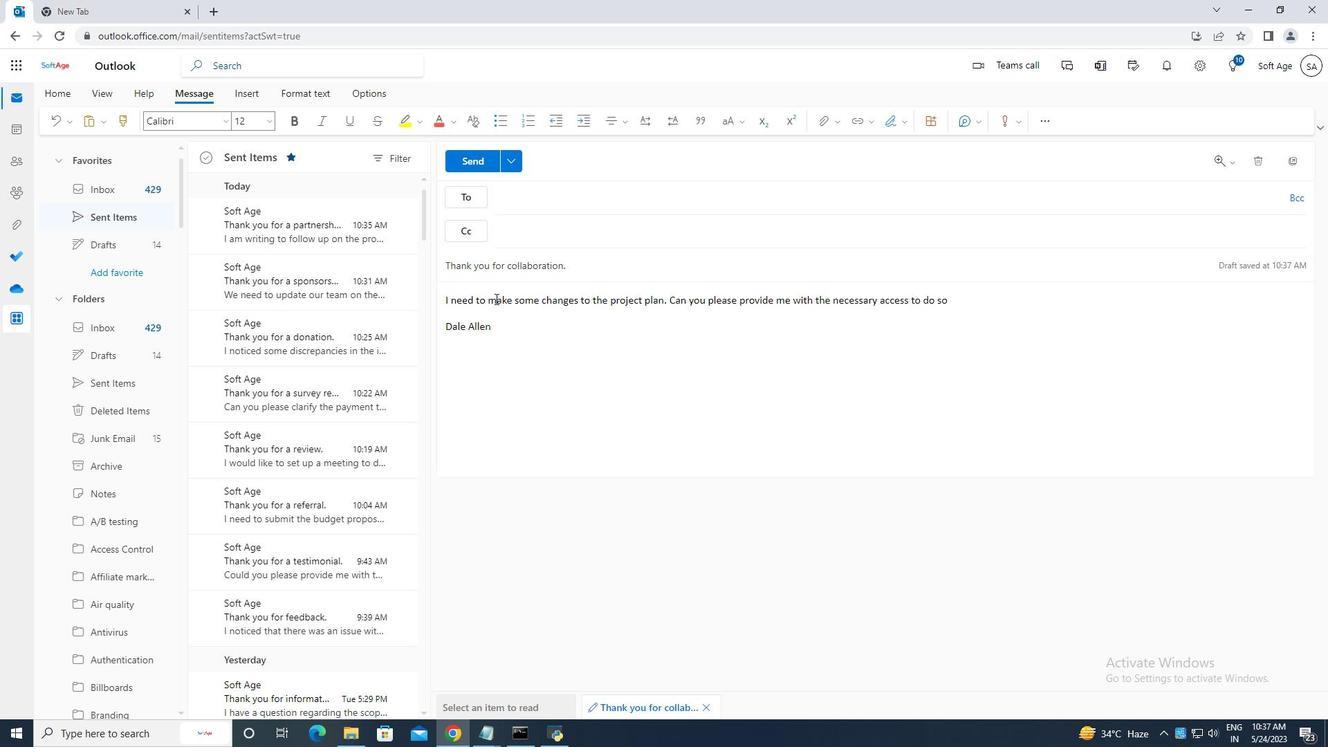 
Action: Mouse moved to (558, 195)
Screenshot: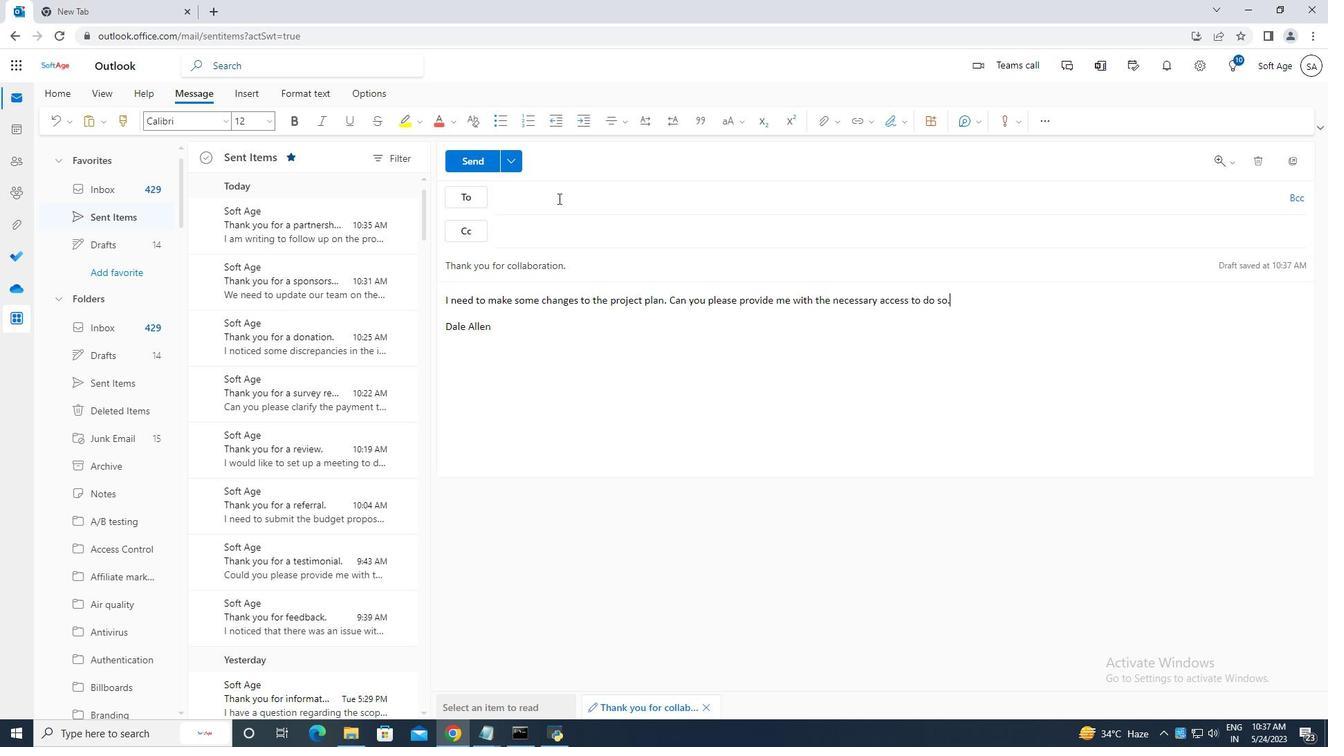 
Action: Mouse pressed left at (558, 195)
Screenshot: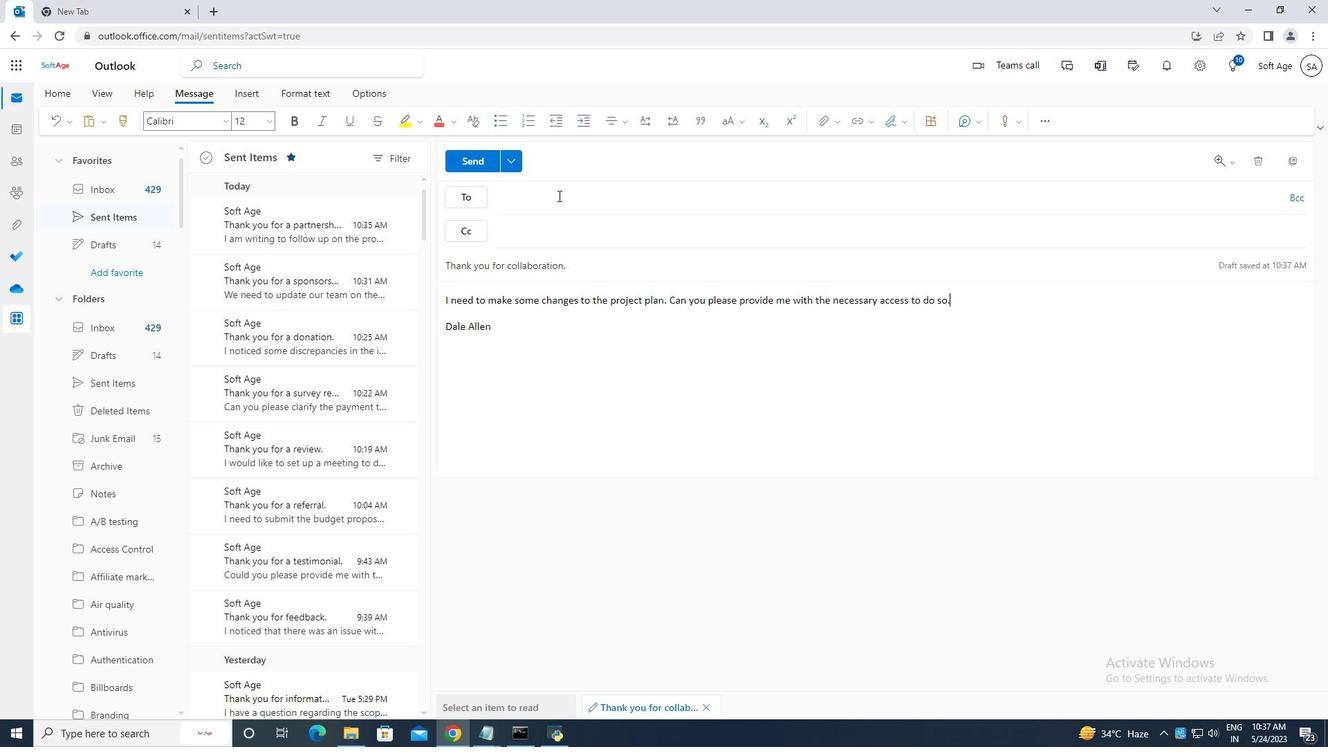 
Action: Mouse moved to (561, 195)
Screenshot: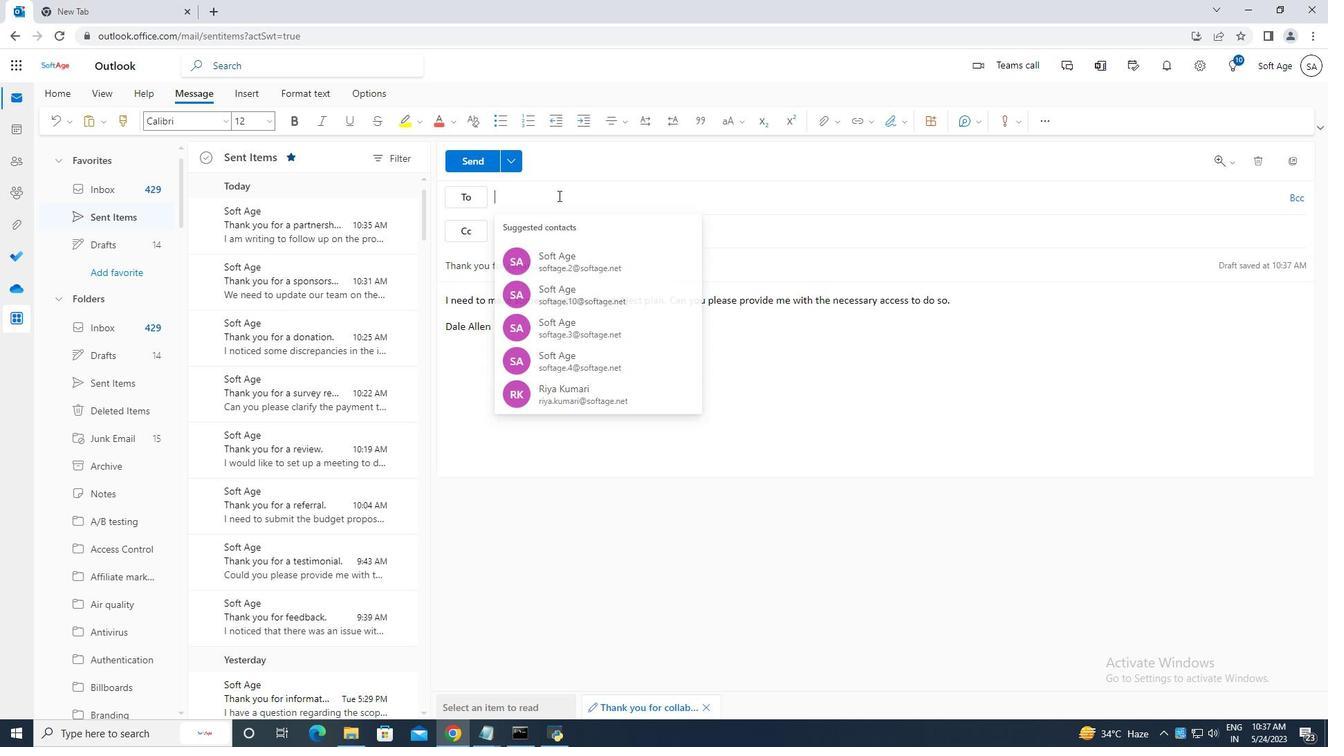 
Action: Key pressed softage.9<Key.shift>@
Screenshot: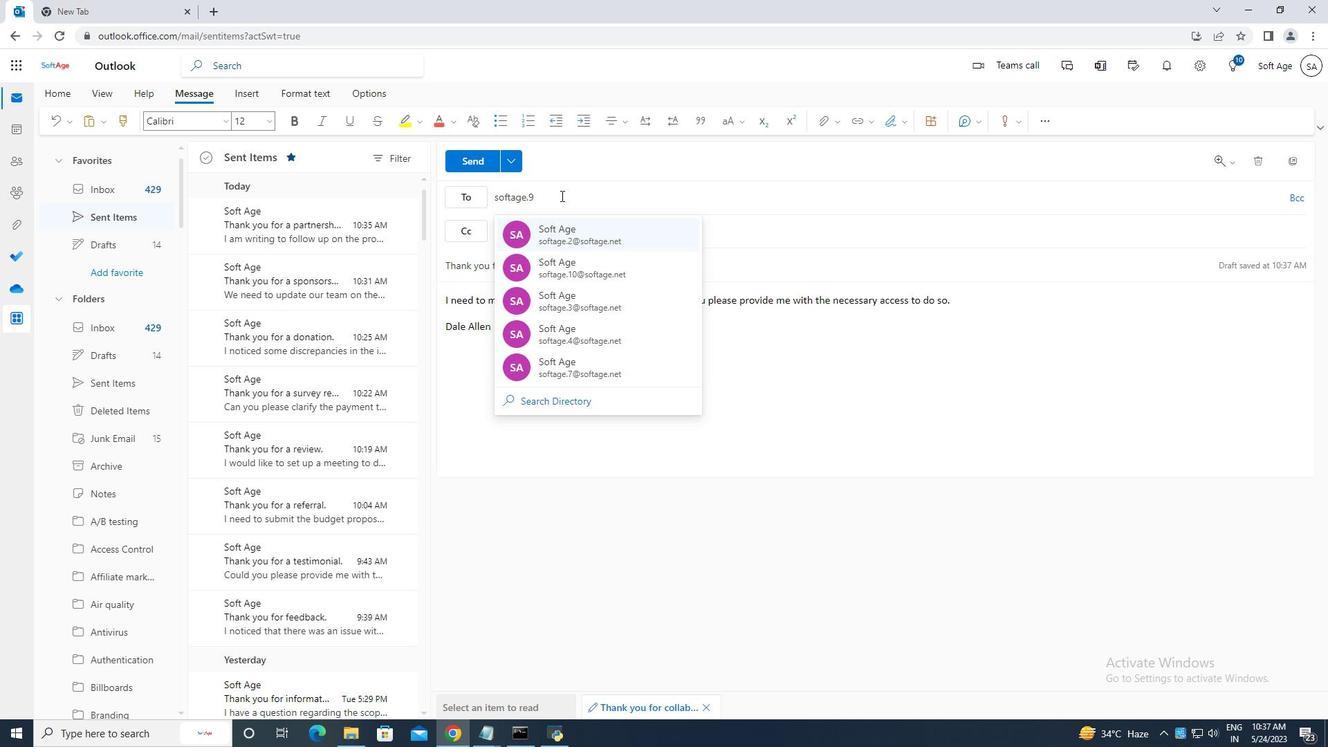 
Action: Mouse moved to (639, 241)
Screenshot: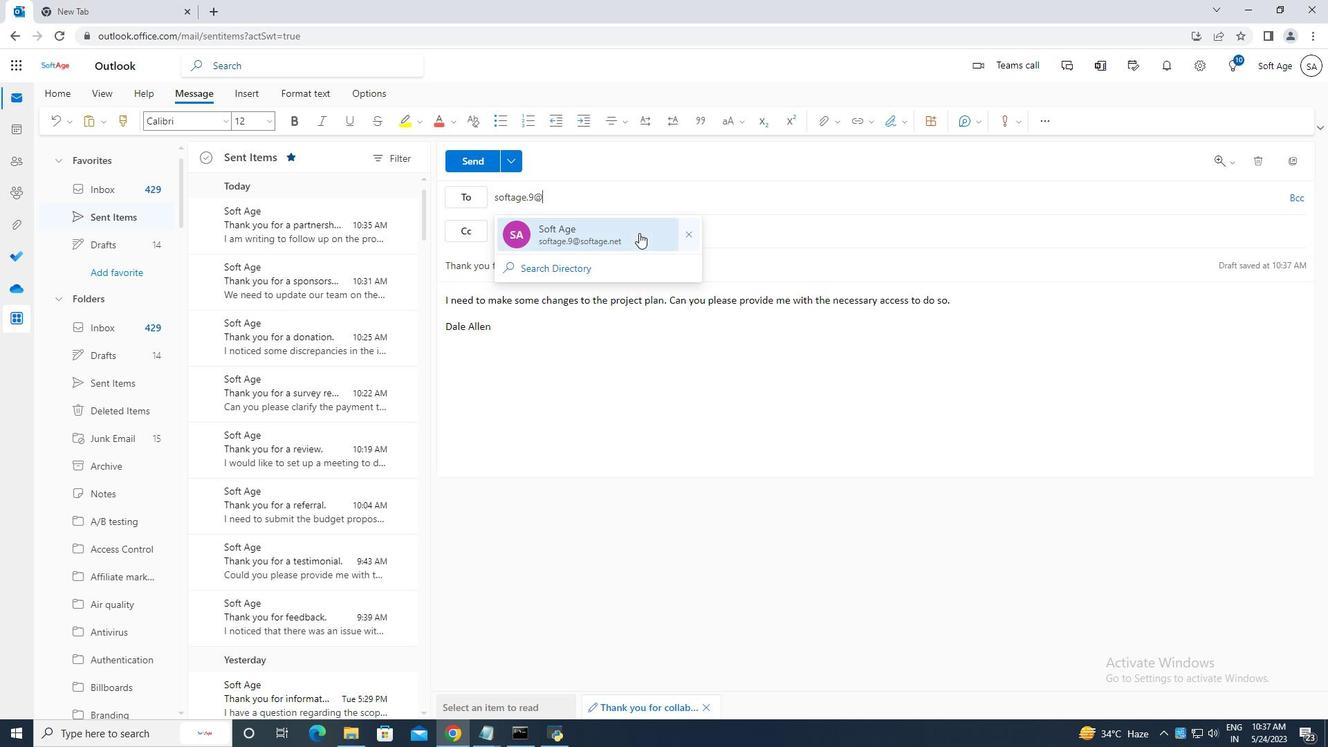
Action: Mouse pressed left at (639, 241)
Screenshot: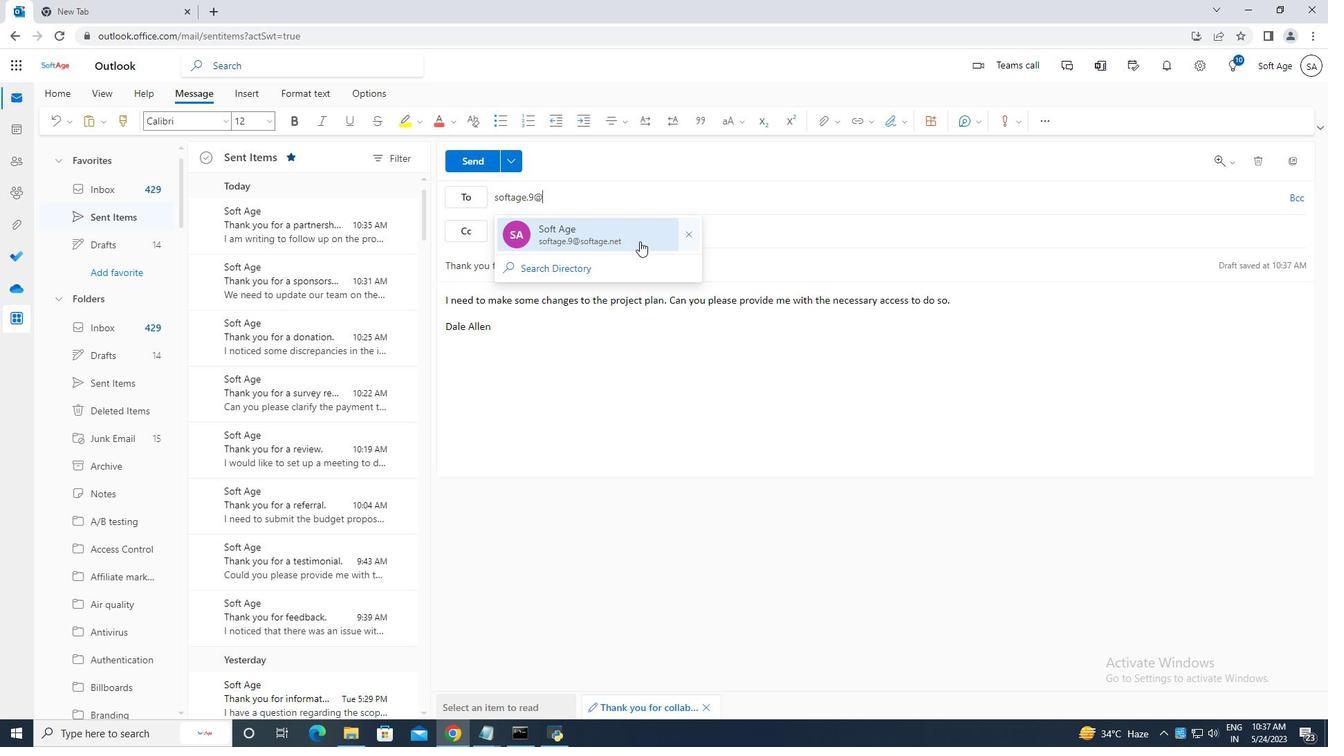 
Action: Mouse moved to (636, 200)
Screenshot: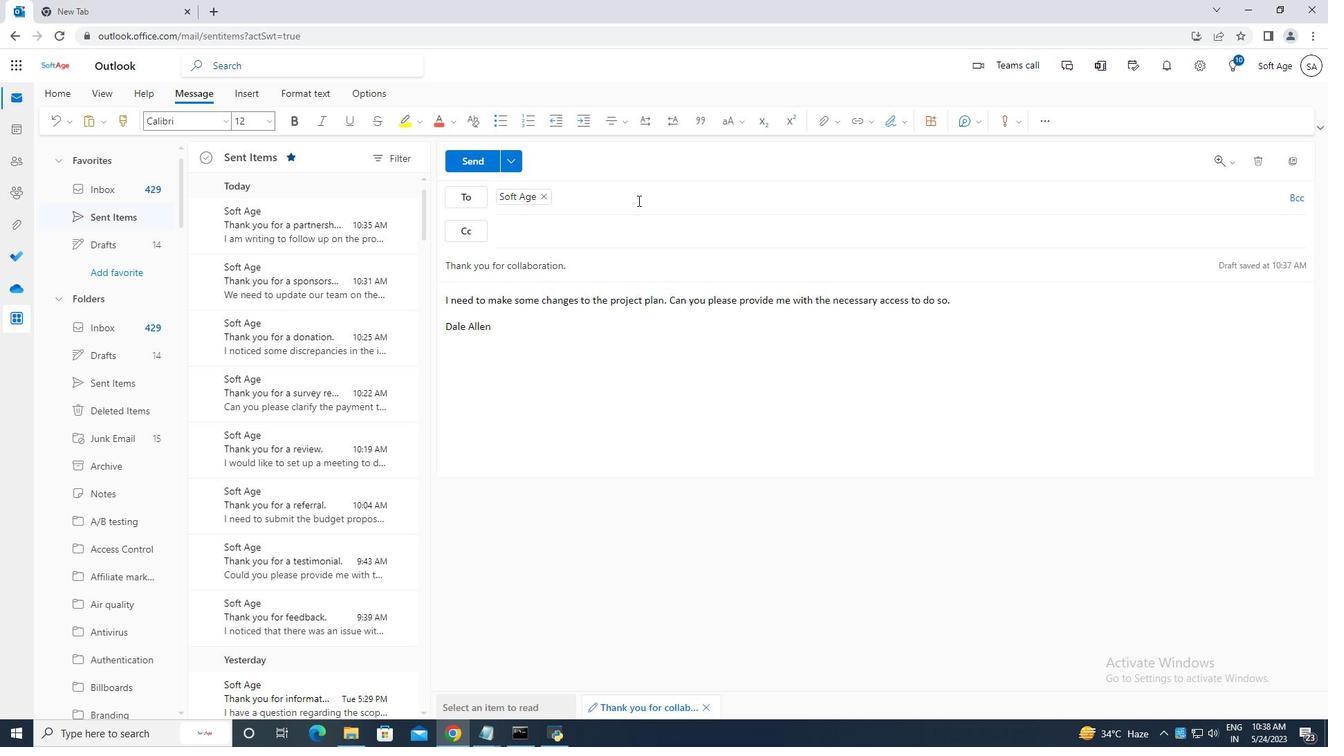 
Action: Key pressed softage.8<Key.shift>@
Screenshot: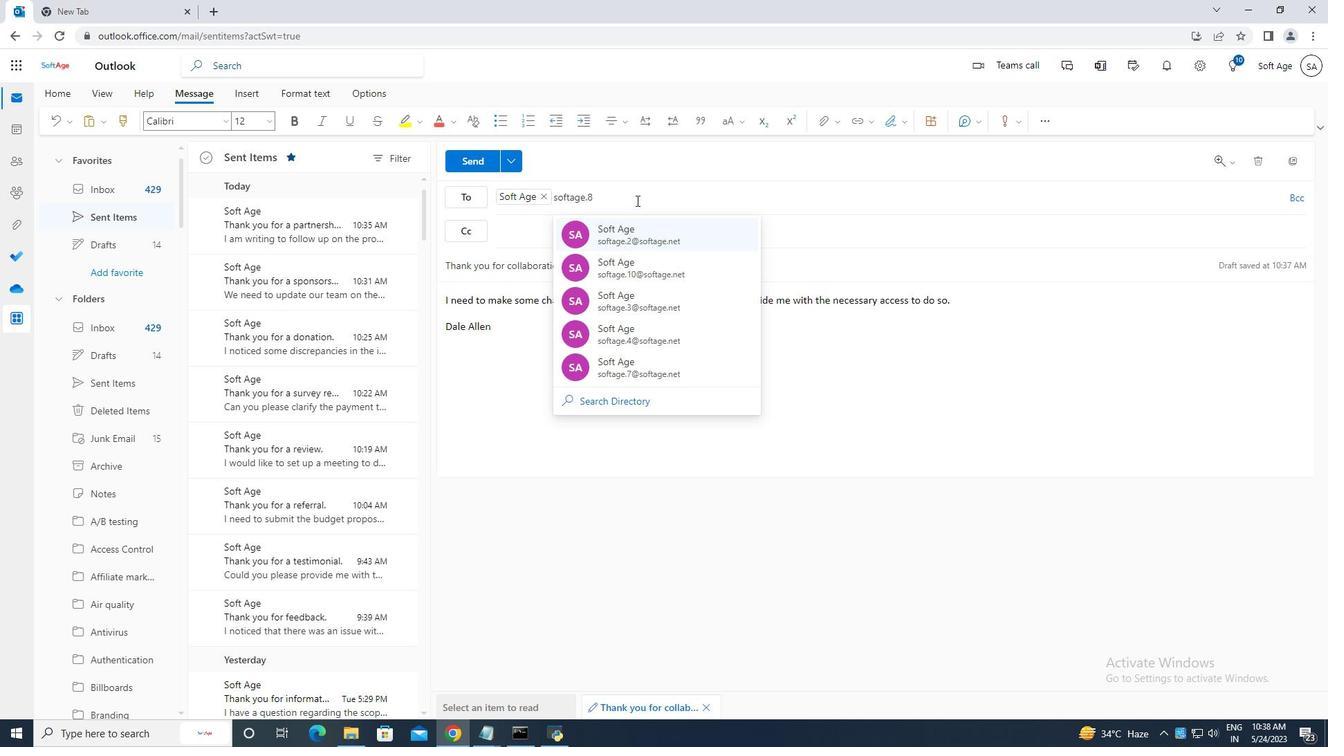 
Action: Mouse moved to (680, 229)
Screenshot: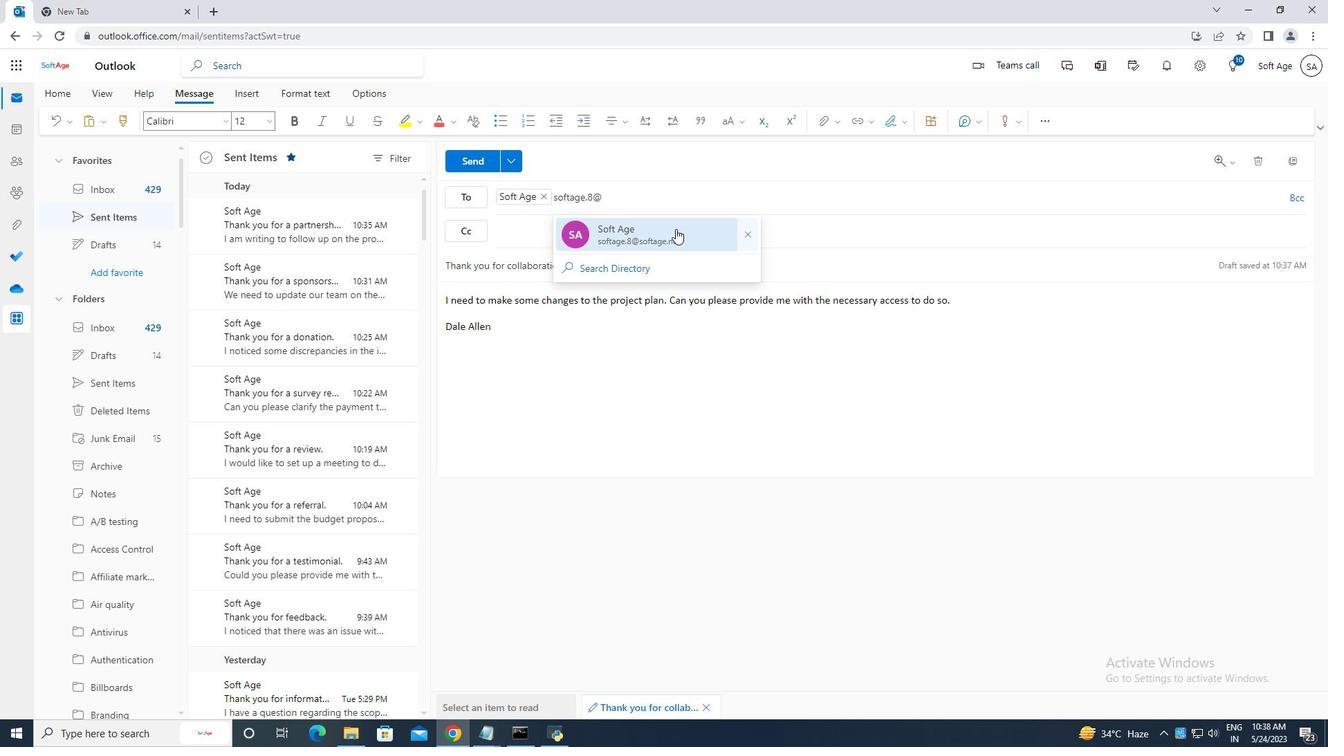 
Action: Mouse pressed left at (680, 229)
Screenshot: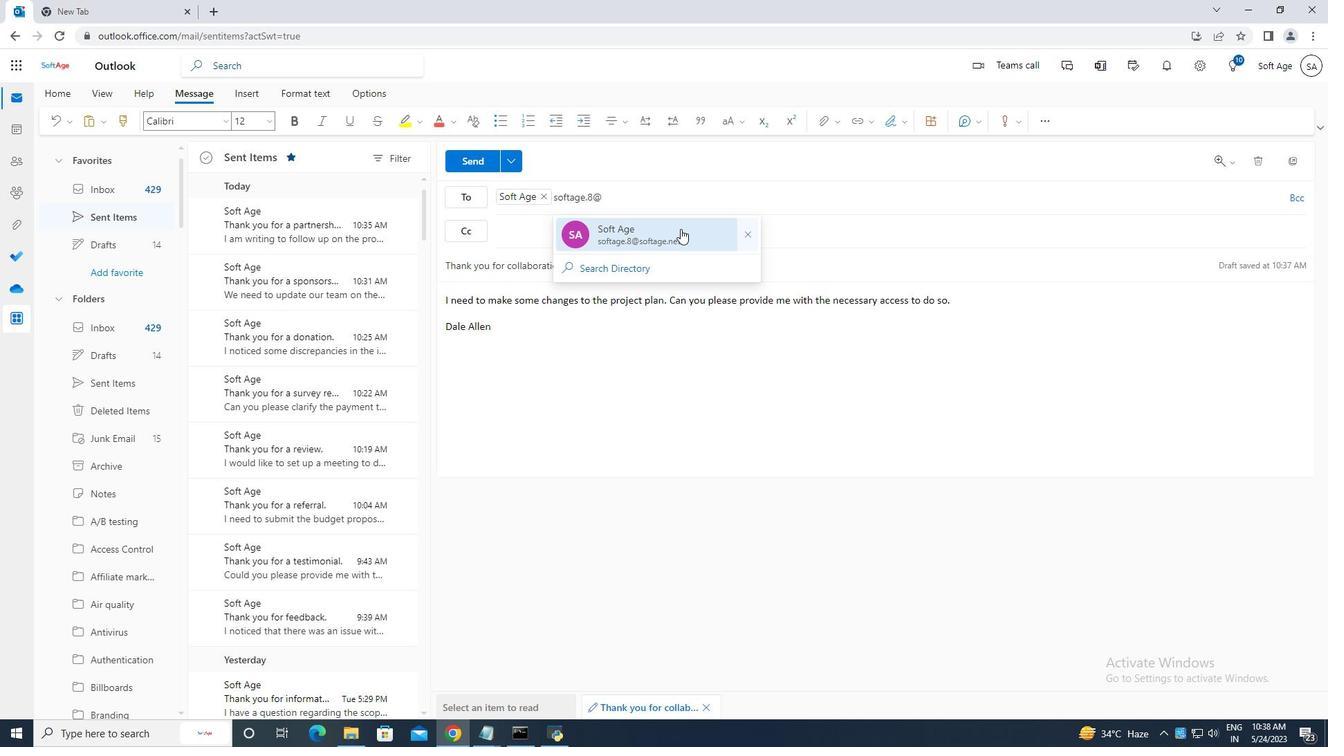 
Action: Mouse moved to (476, 162)
Screenshot: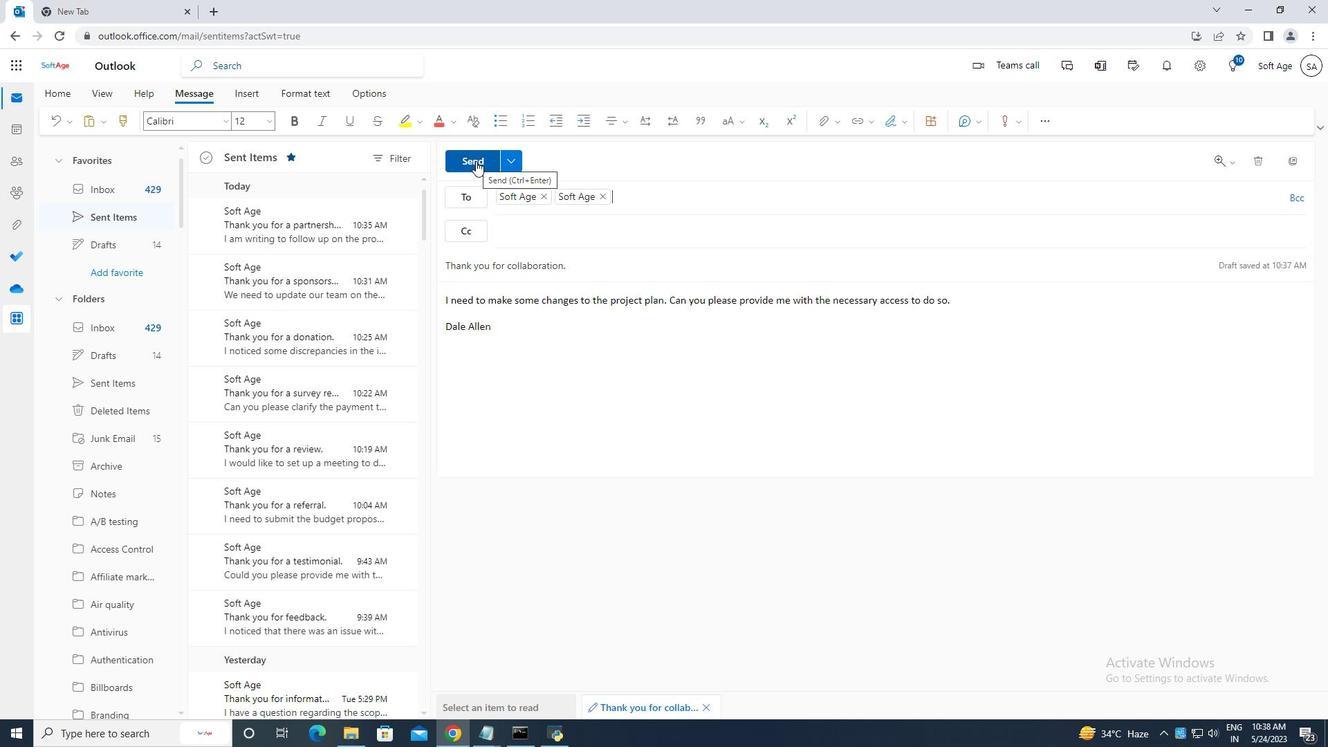 
Action: Mouse pressed left at (475, 161)
Screenshot: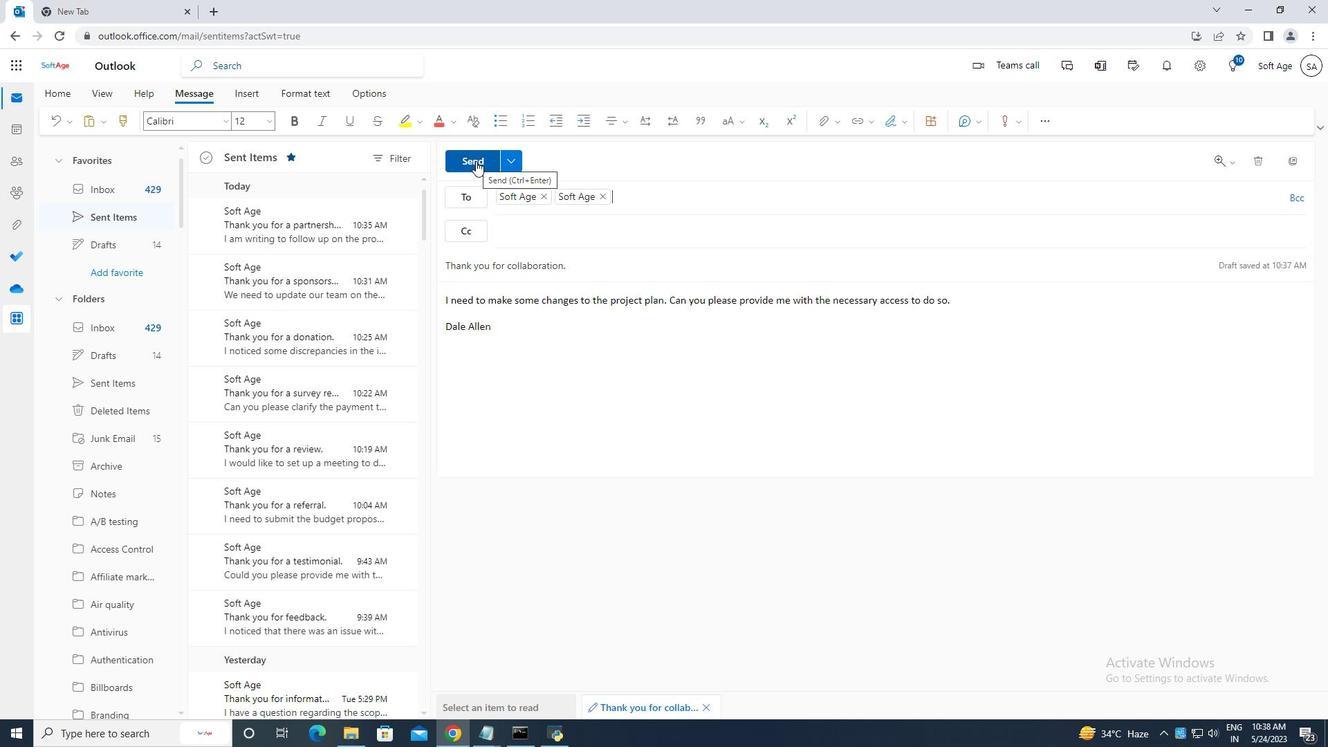 
Action: Mouse moved to (121, 222)
Screenshot: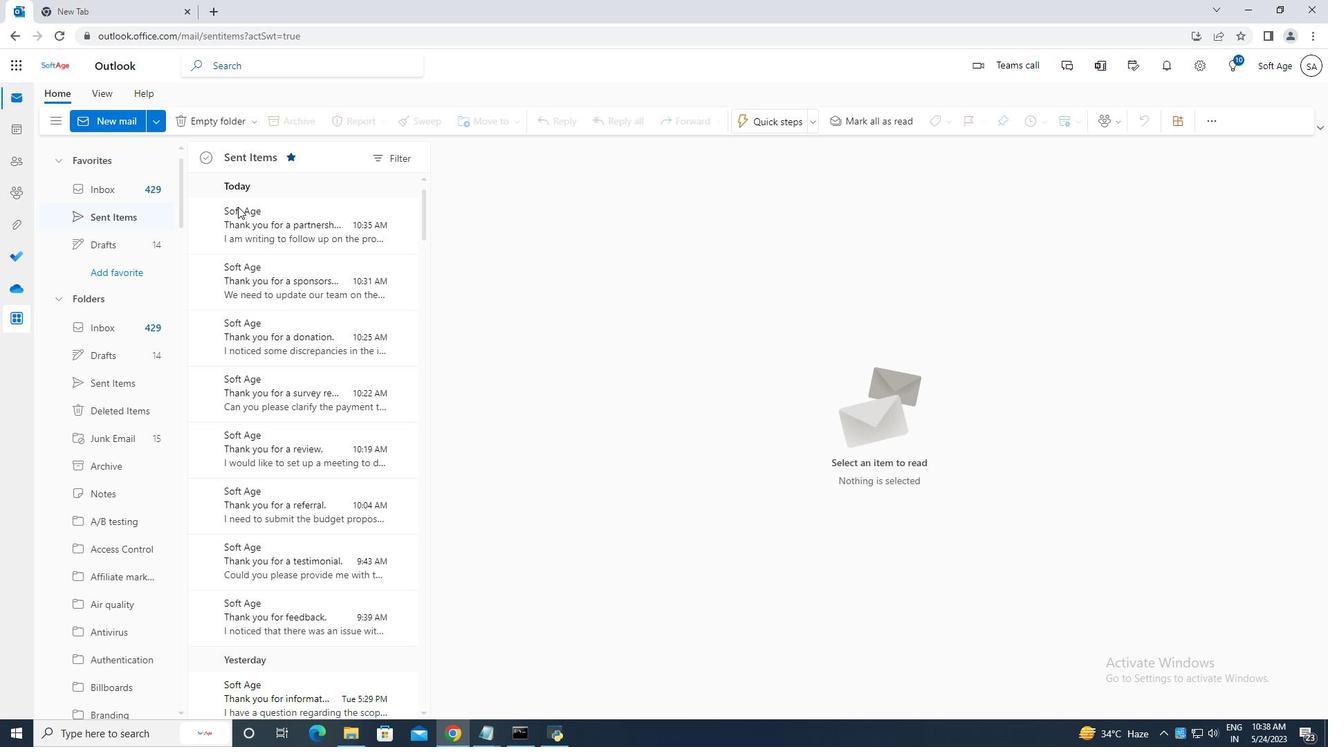 
